 Task: Research Airbnb accommodation in Kogon, Uzbekistan from 6th December, 2023 to 15th December, 2023 for 6 adults. Place can be entire room or private room with 6 bedrooms having 6 beds and 6 bathrooms. Property type can be house. Amenities needed are: wifi, TV, free parkinig on premises, gym, breakfast.
Action: Mouse moved to (501, 73)
Screenshot: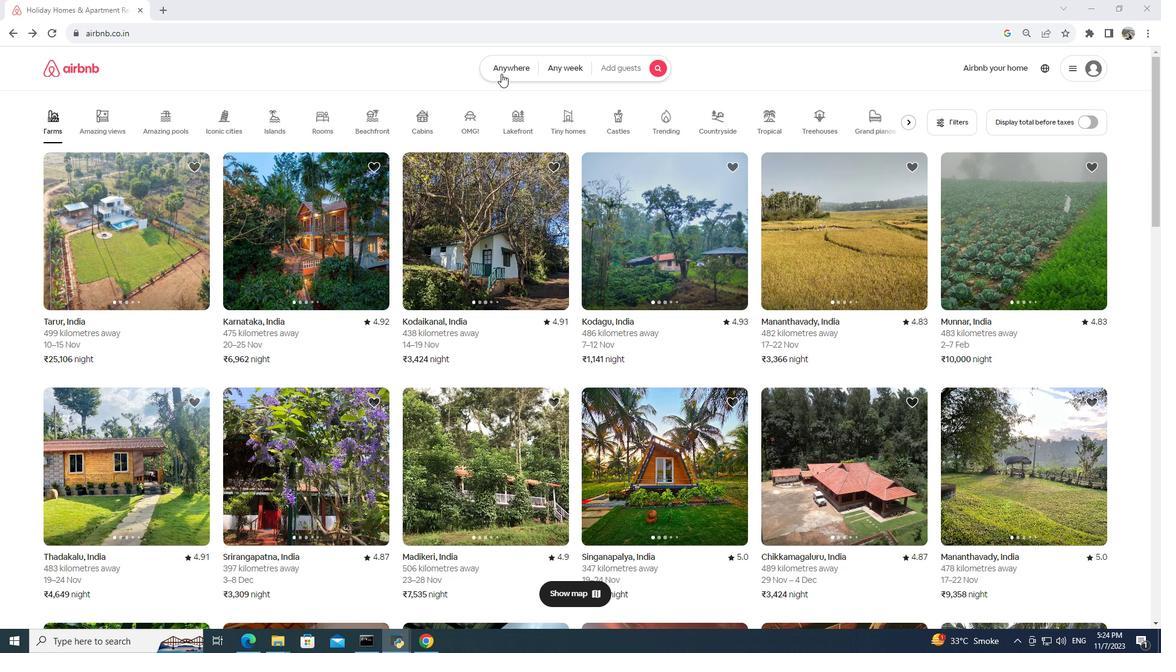 
Action: Mouse pressed left at (501, 73)
Screenshot: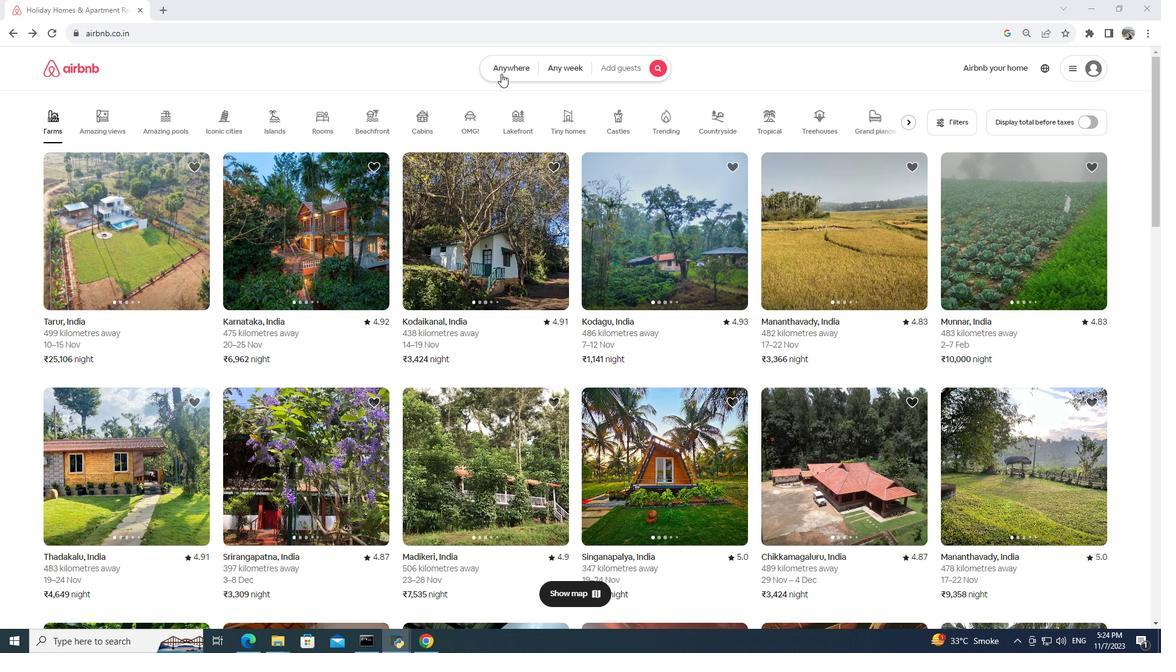 
Action: Mouse moved to (426, 113)
Screenshot: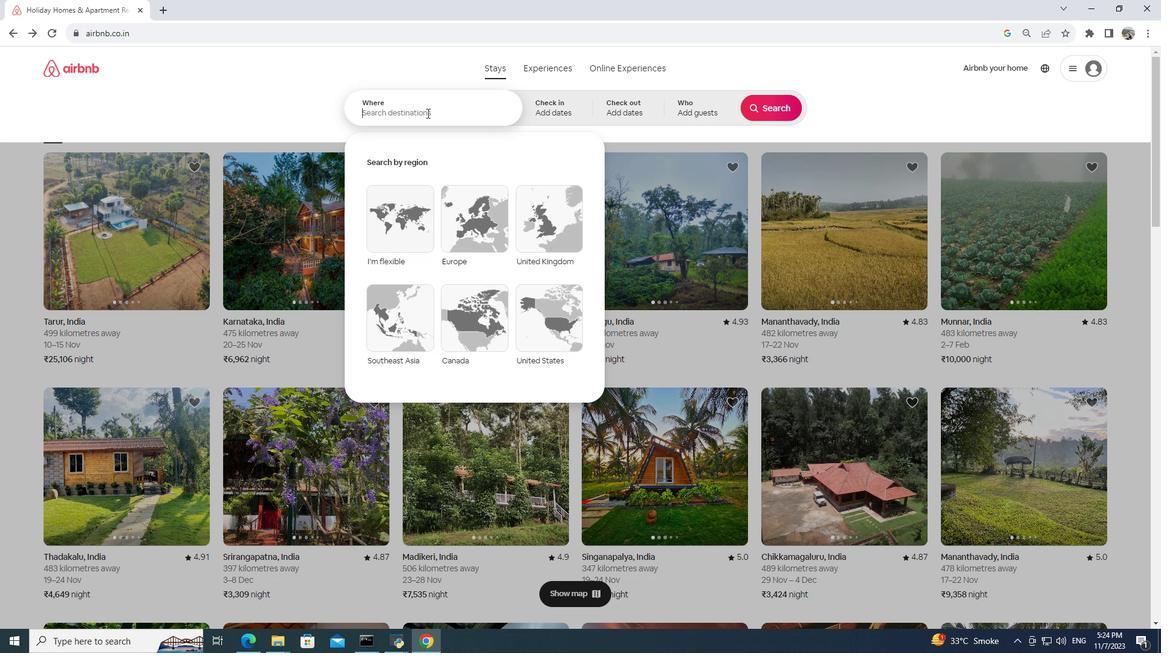 
Action: Mouse pressed left at (426, 113)
Screenshot: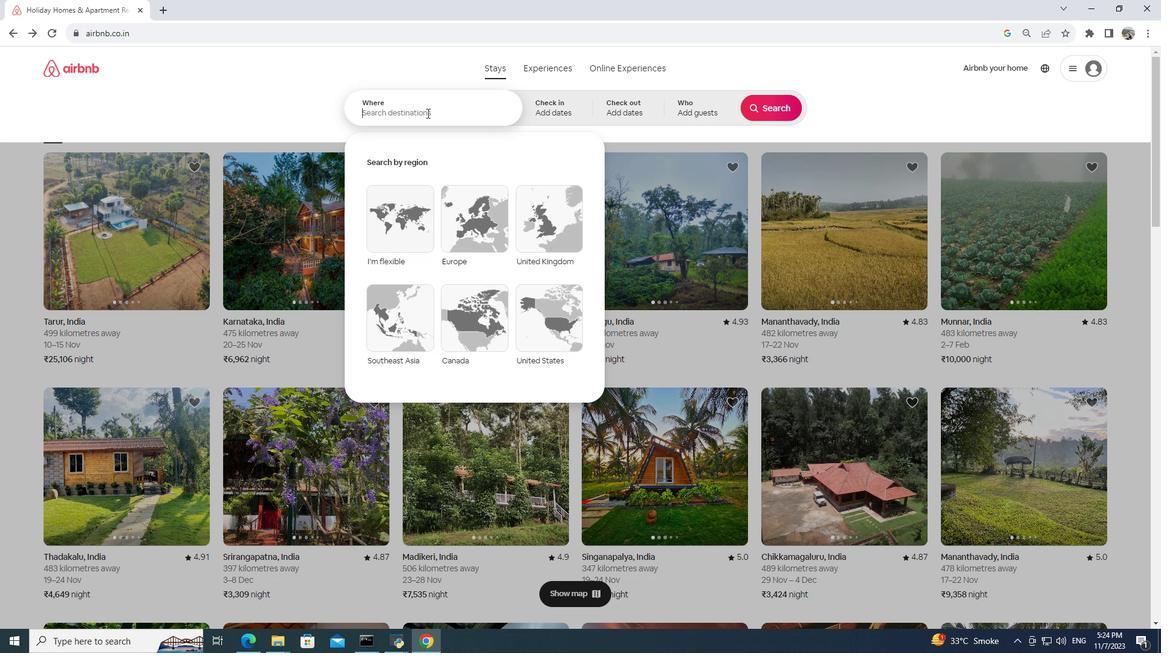 
Action: Mouse moved to (425, 113)
Screenshot: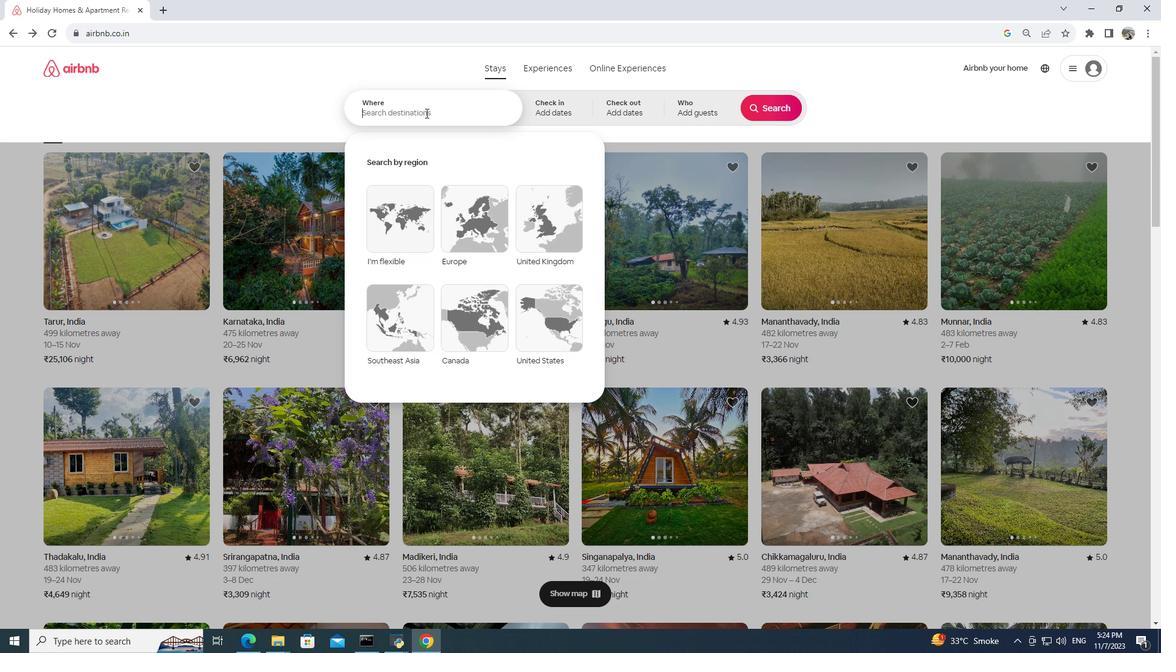 
Action: Key pressed kom<Key.backspace>n<Key.backspace>gon,<Key.space>uzbekistan
Screenshot: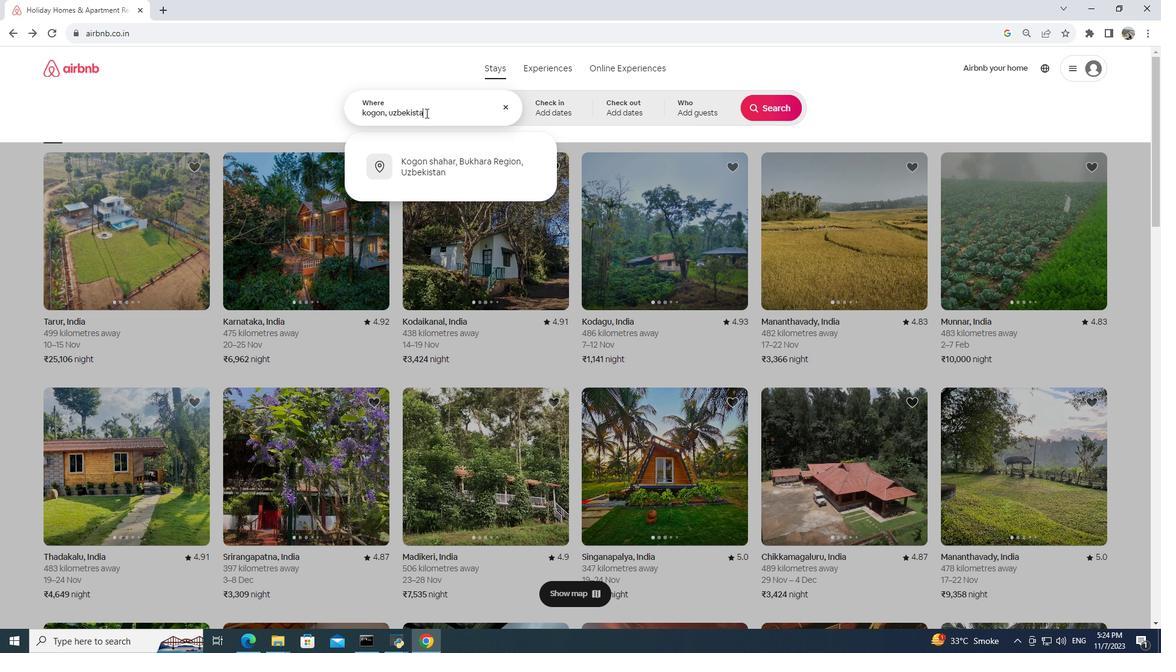 
Action: Mouse moved to (561, 110)
Screenshot: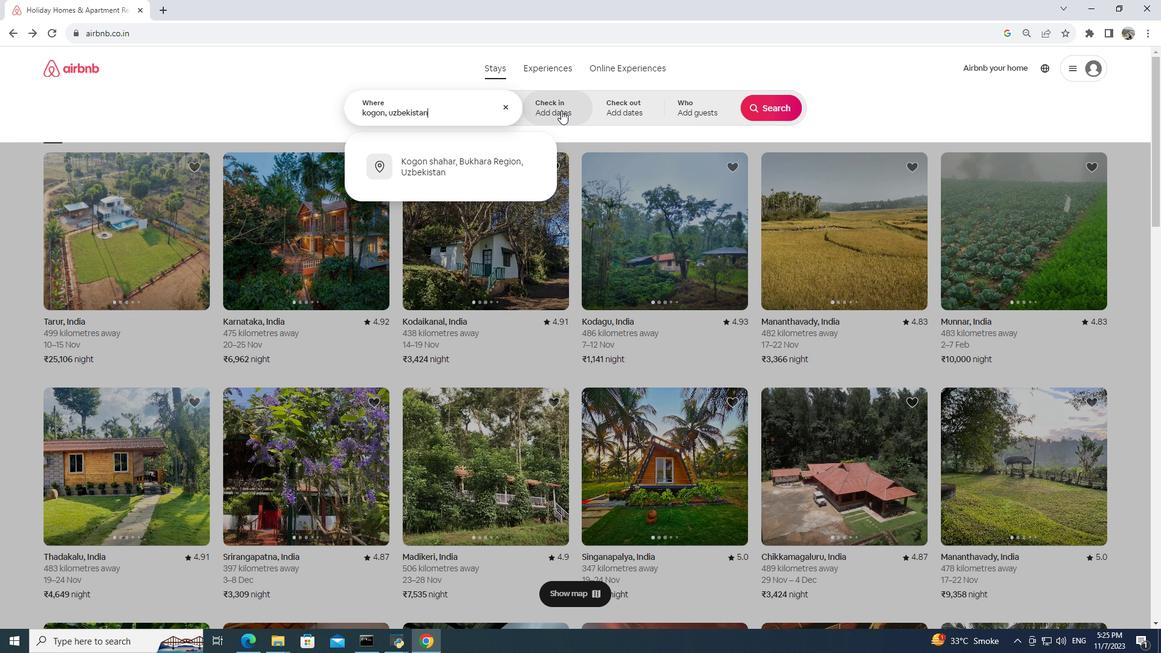 
Action: Mouse pressed left at (561, 110)
Screenshot: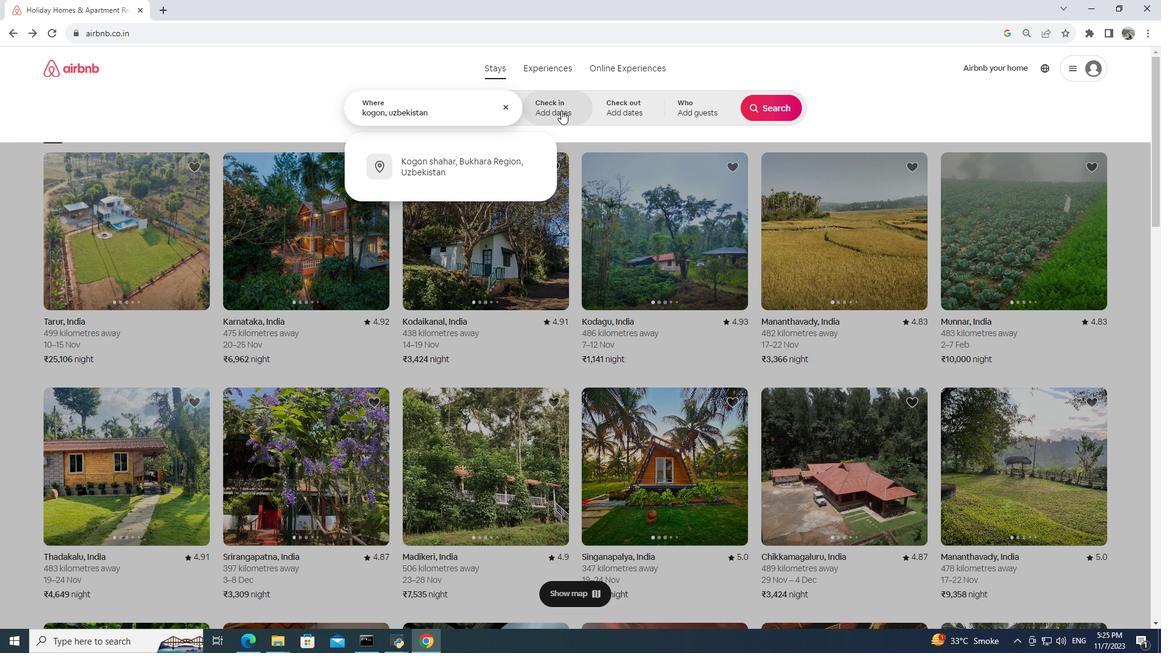 
Action: Mouse moved to (680, 272)
Screenshot: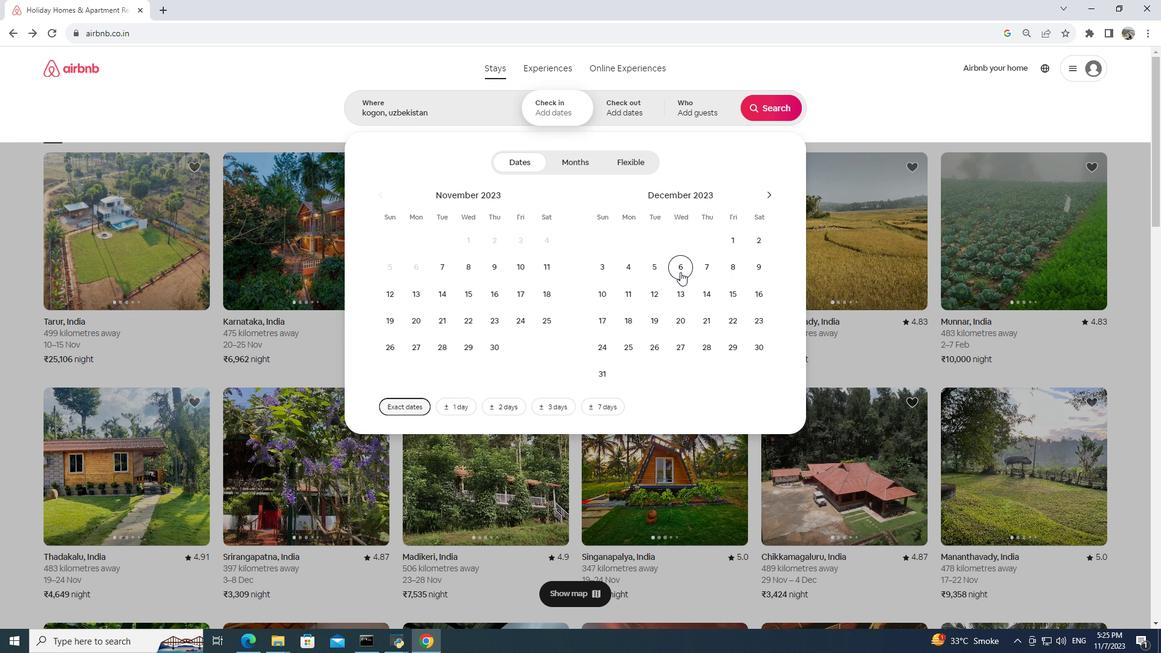 
Action: Mouse pressed left at (680, 272)
Screenshot: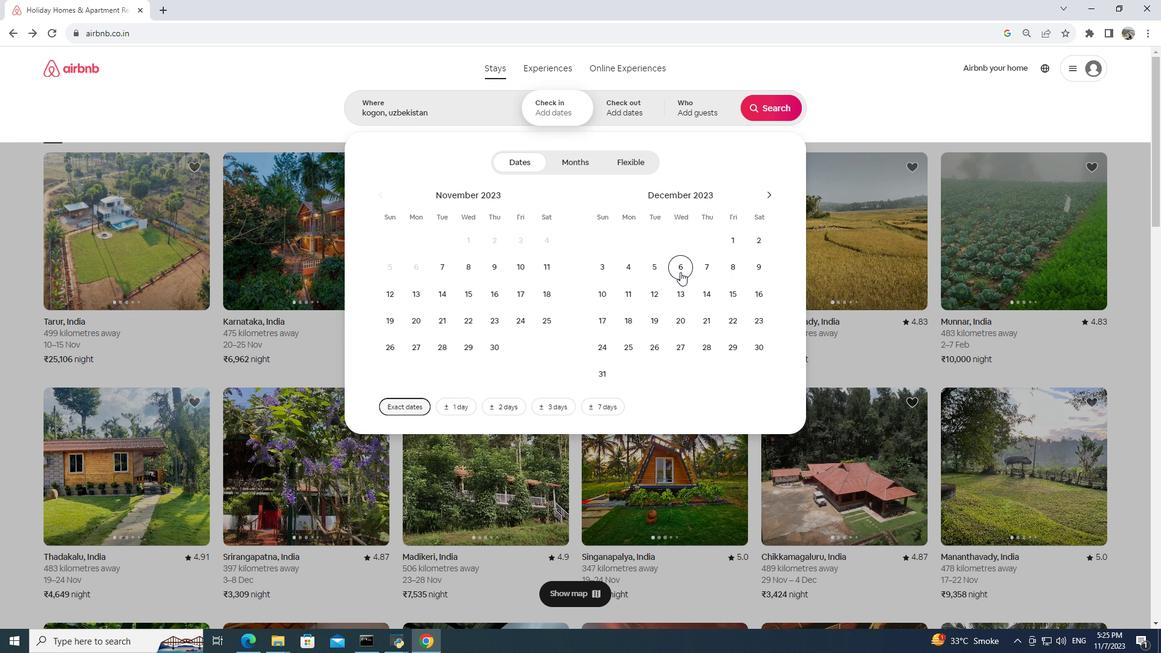 
Action: Mouse moved to (743, 293)
Screenshot: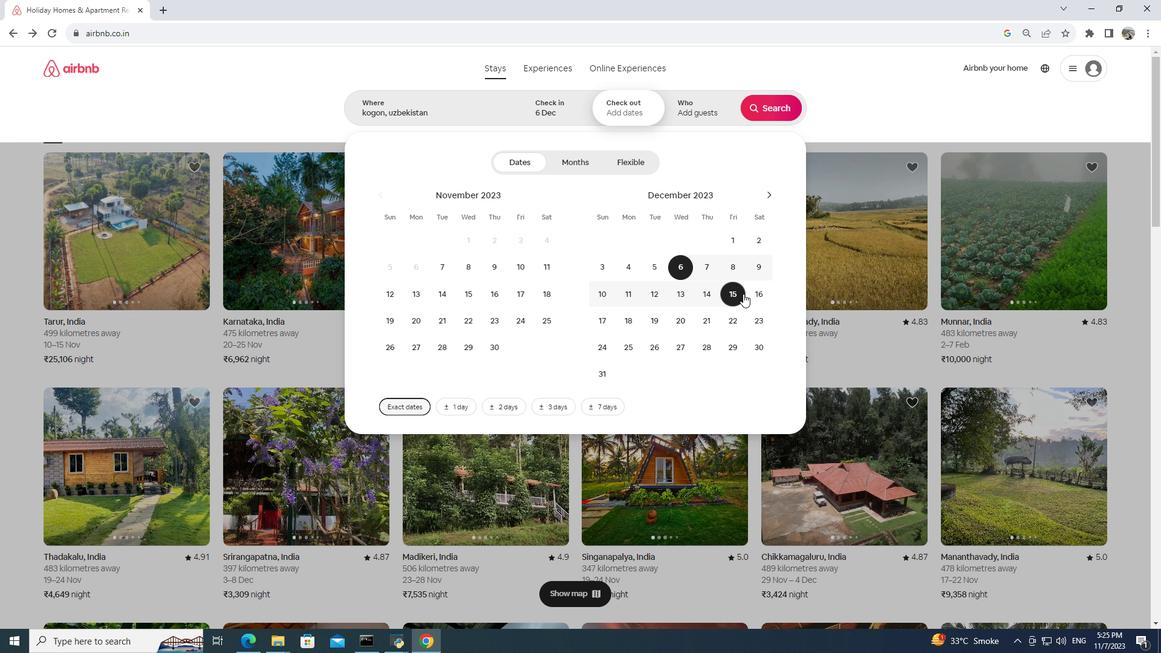 
Action: Mouse pressed left at (743, 293)
Screenshot: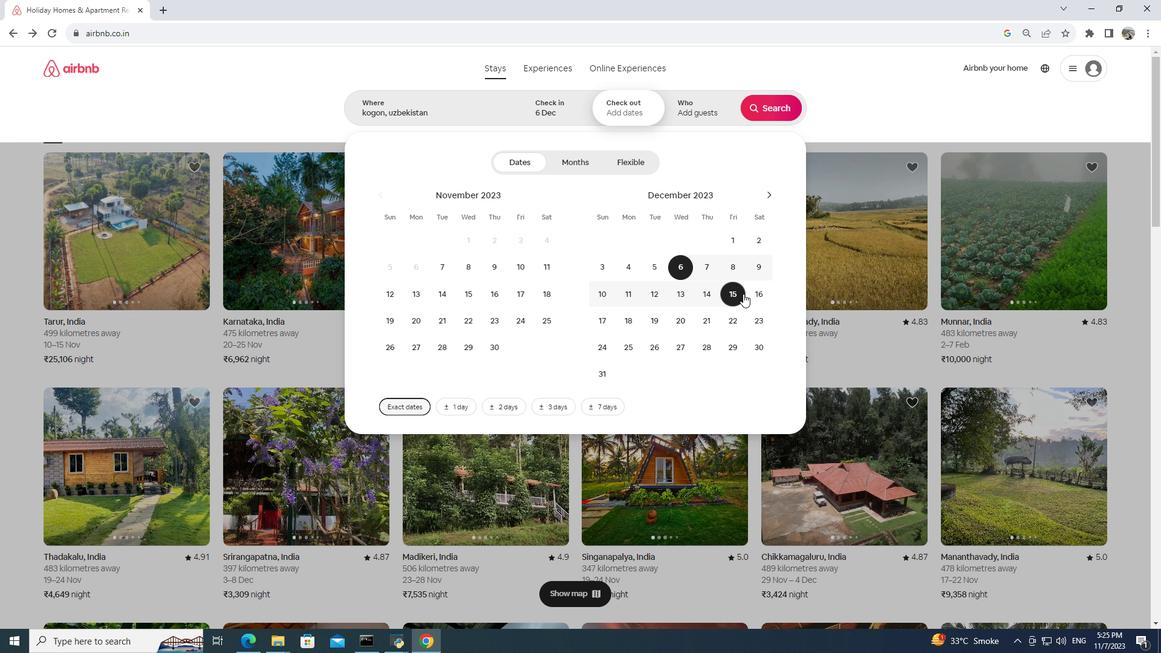 
Action: Mouse moved to (679, 107)
Screenshot: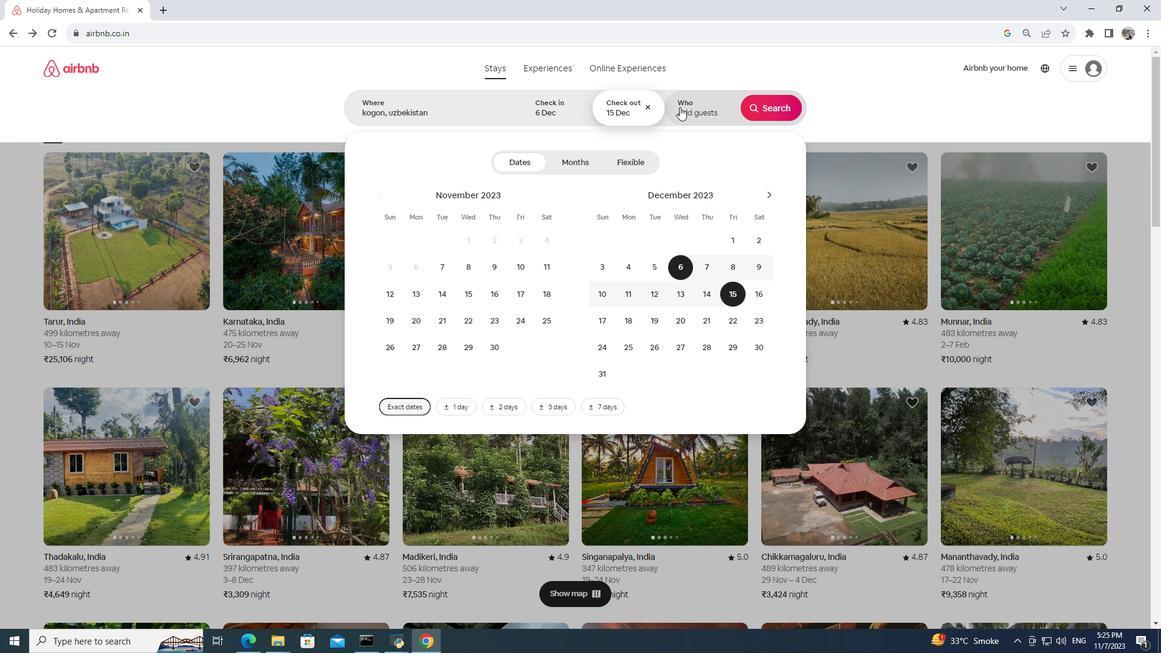 
Action: Mouse pressed left at (679, 107)
Screenshot: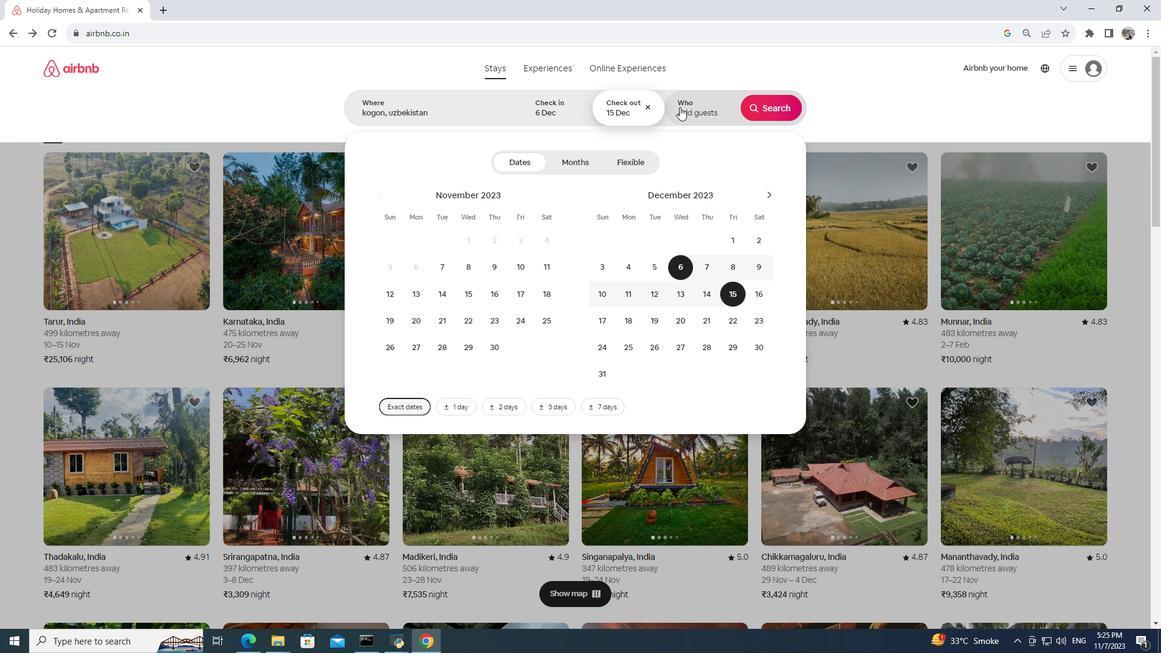
Action: Mouse moved to (777, 162)
Screenshot: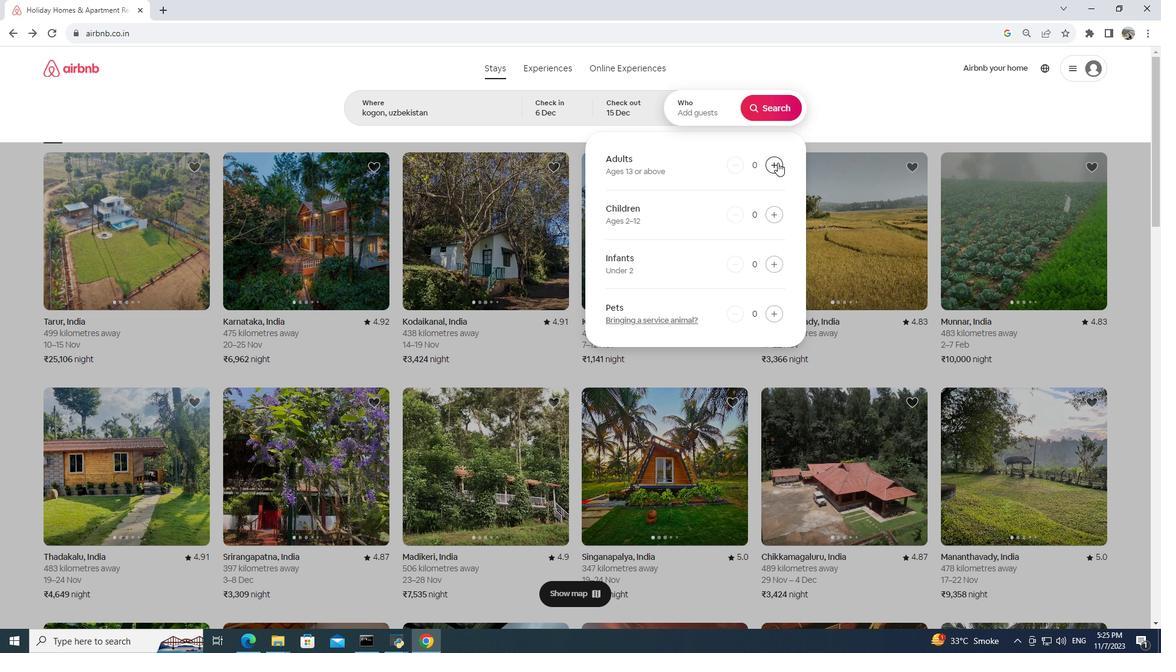 
Action: Mouse pressed left at (777, 162)
Screenshot: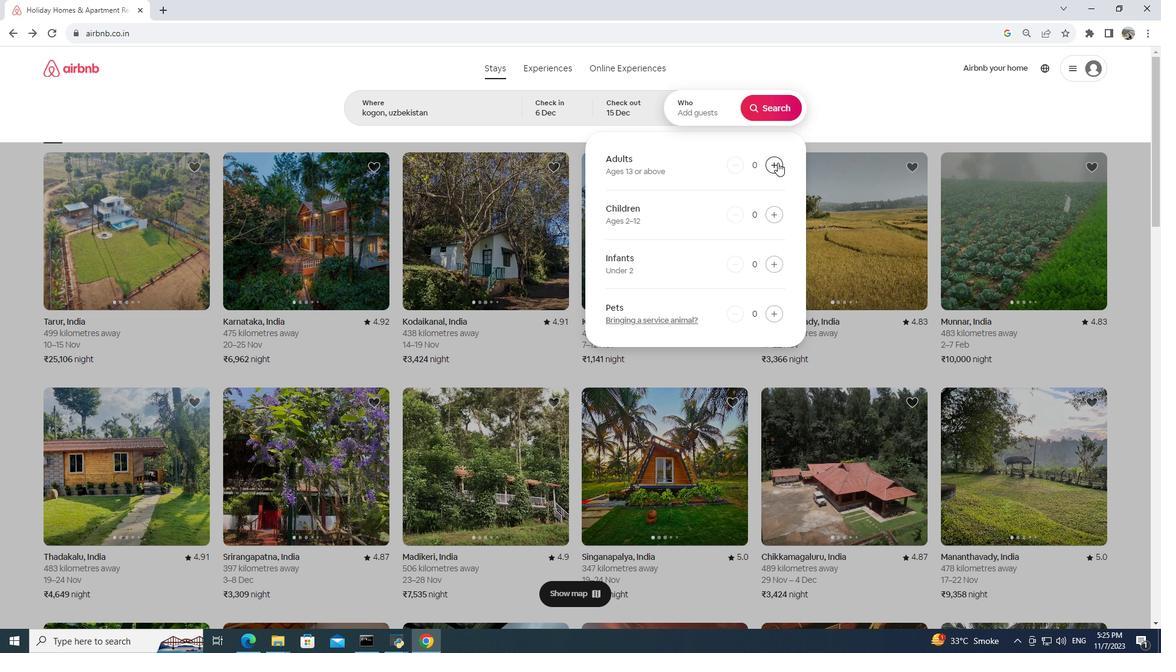 
Action: Mouse moved to (777, 162)
Screenshot: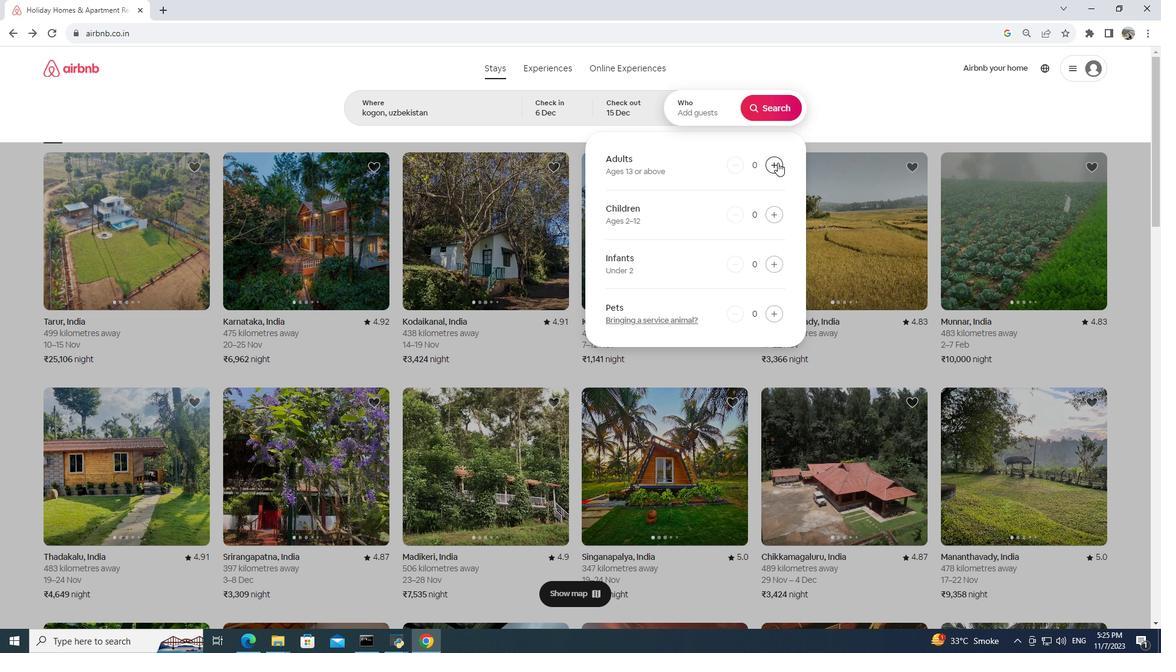 
Action: Mouse pressed left at (777, 162)
Screenshot: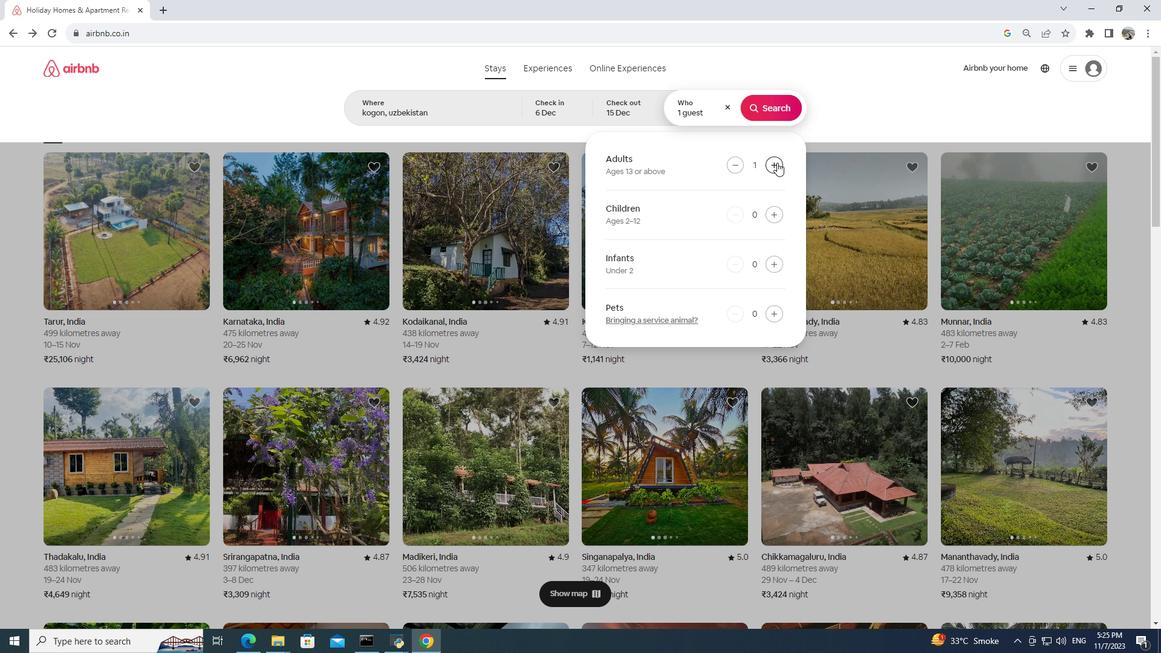 
Action: Mouse pressed left at (777, 162)
Screenshot: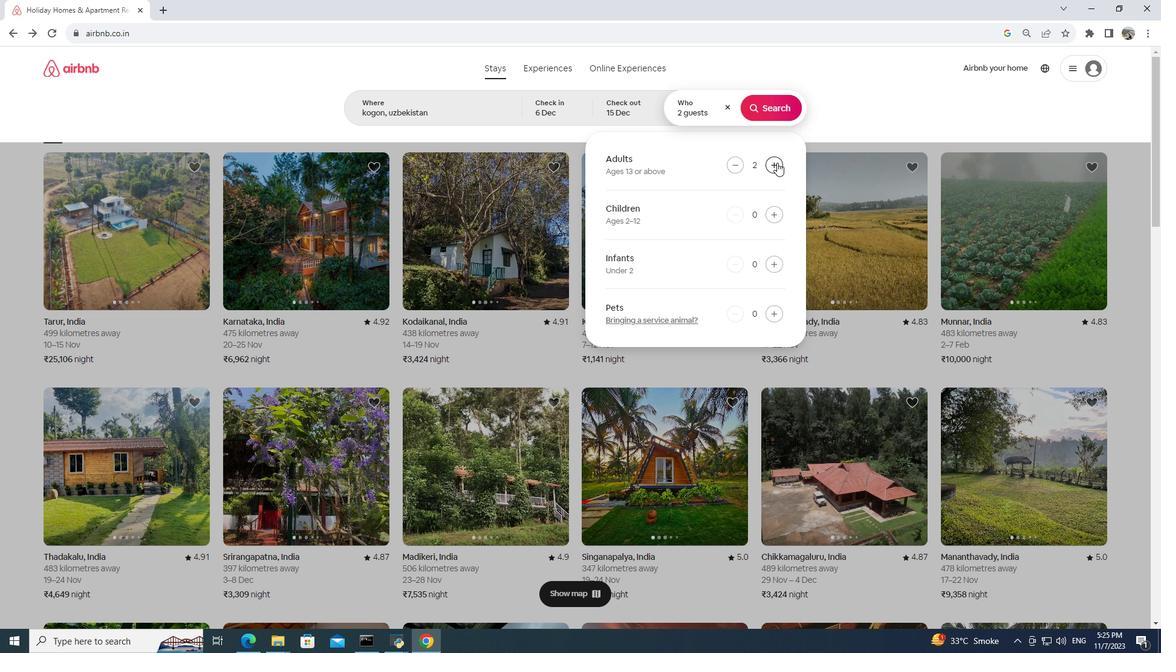 
Action: Mouse moved to (776, 163)
Screenshot: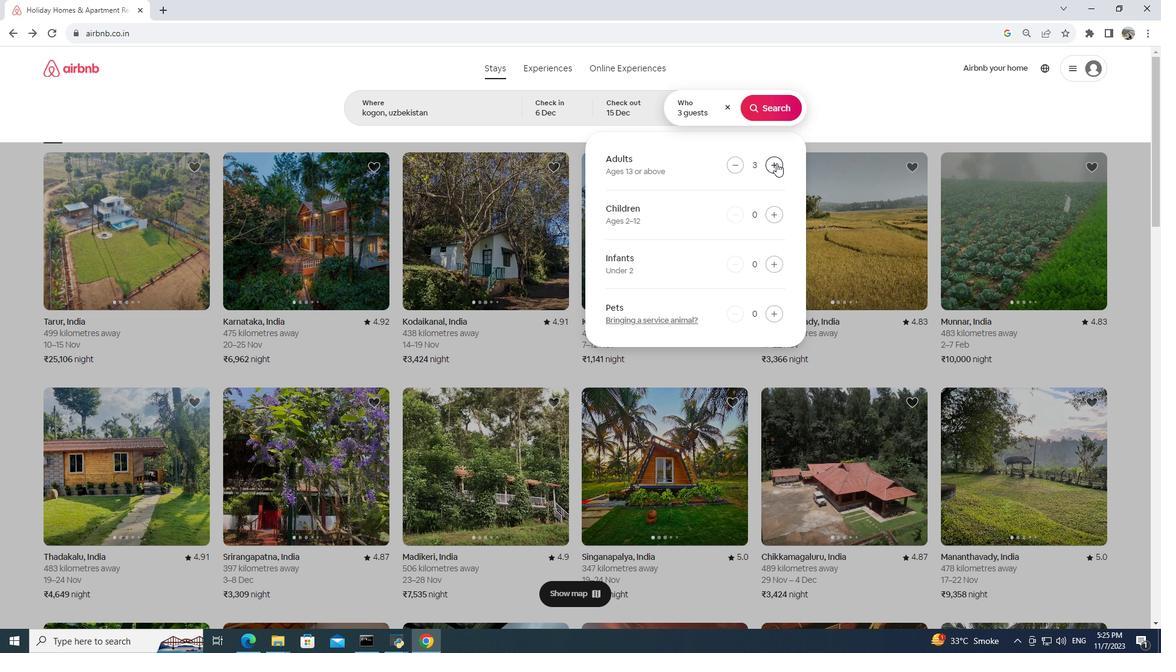 
Action: Mouse pressed left at (776, 163)
Screenshot: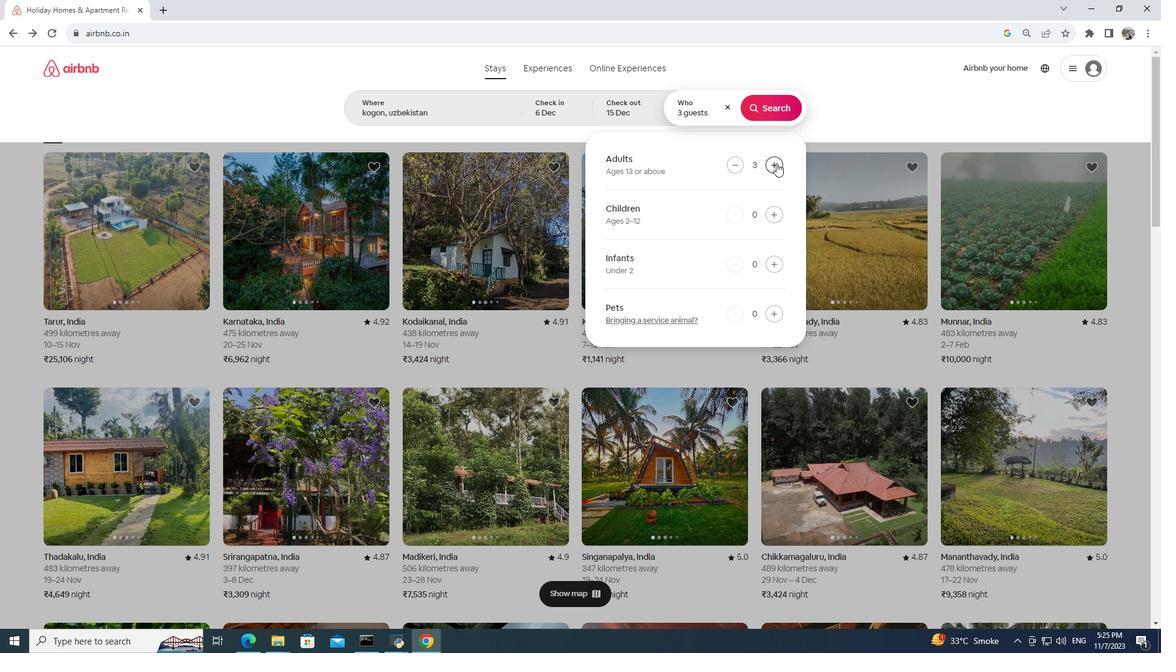 
Action: Mouse moved to (776, 163)
Screenshot: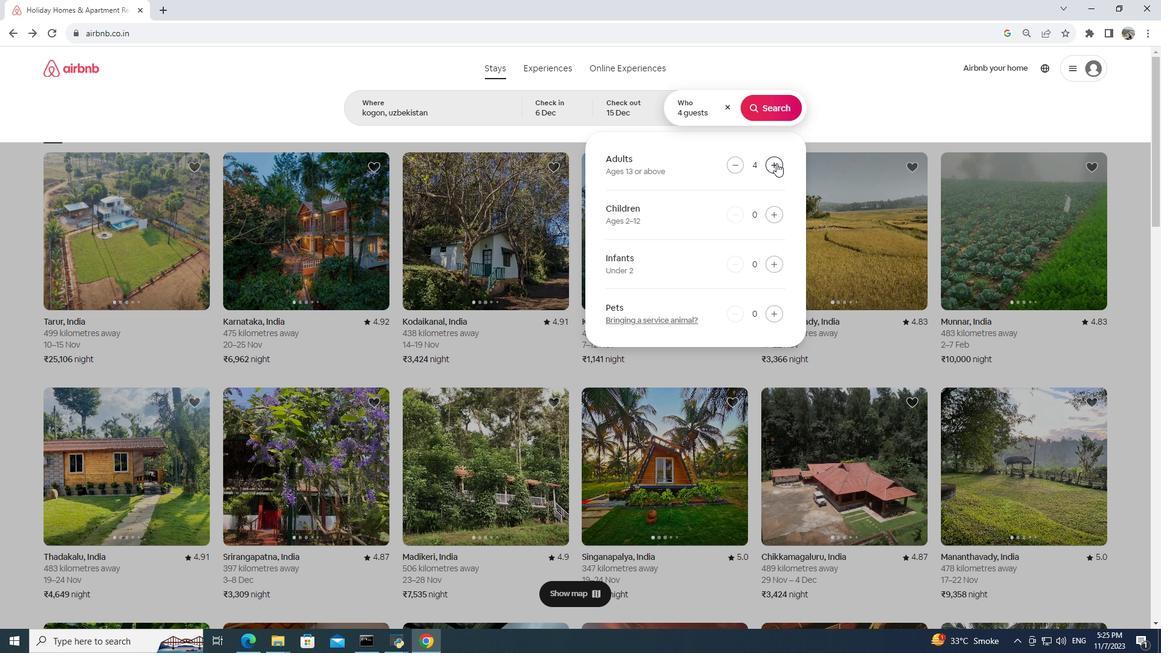 
Action: Mouse pressed left at (776, 163)
Screenshot: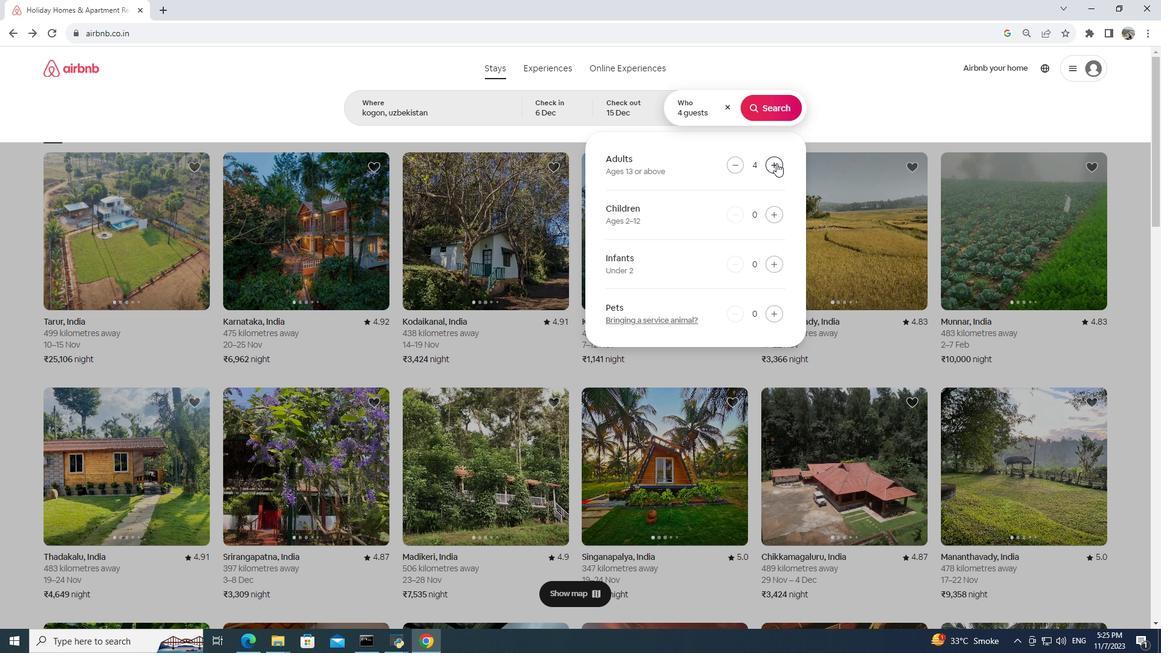 
Action: Mouse moved to (775, 163)
Screenshot: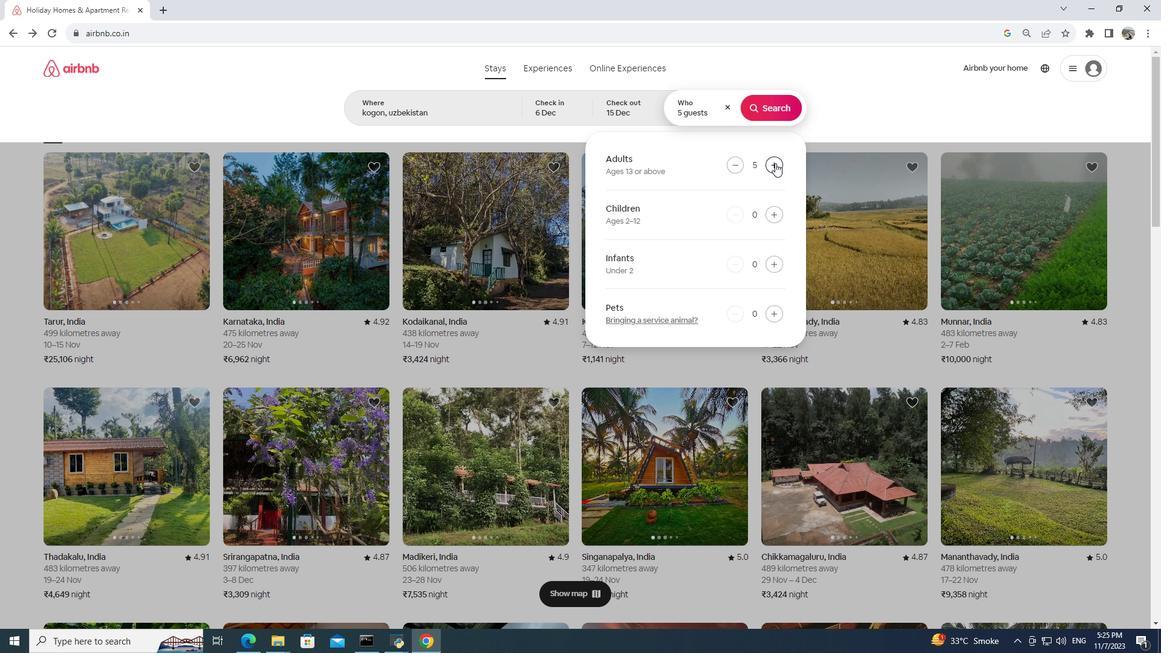
Action: Mouse pressed left at (775, 163)
Screenshot: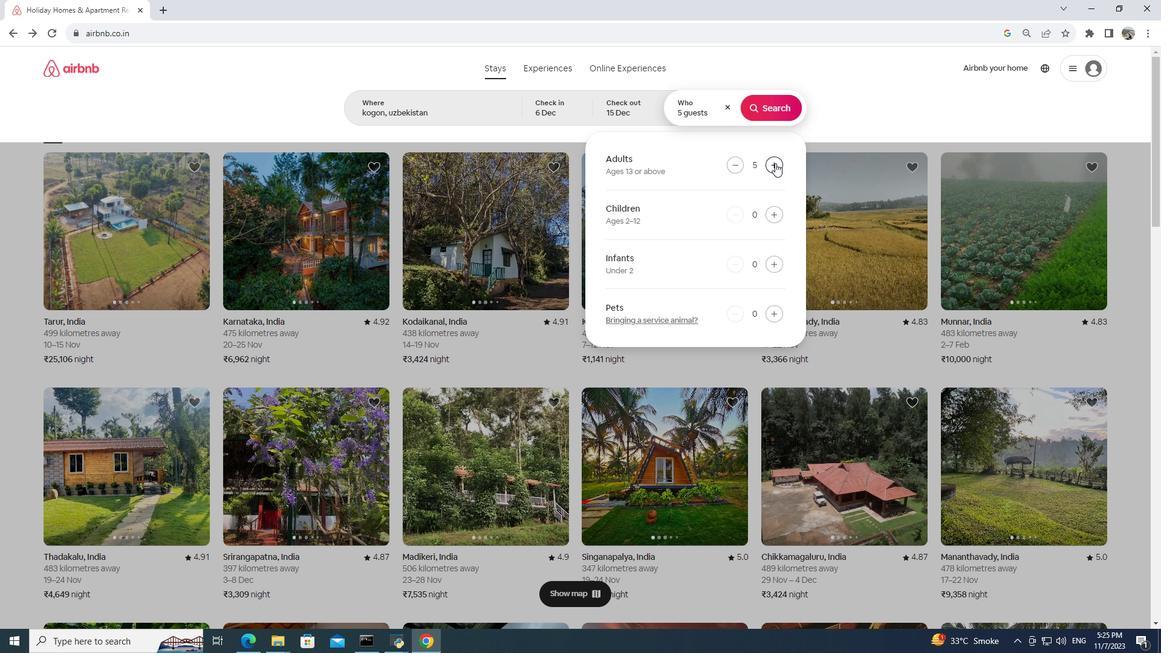
Action: Mouse moved to (761, 99)
Screenshot: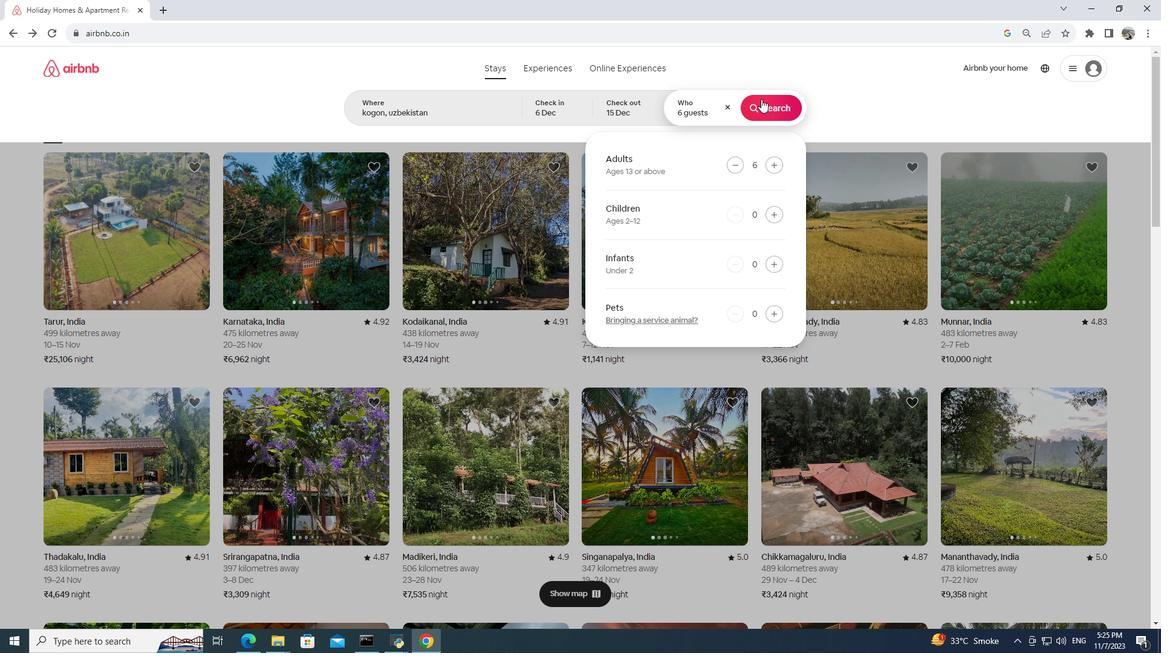 
Action: Mouse pressed left at (761, 99)
Screenshot: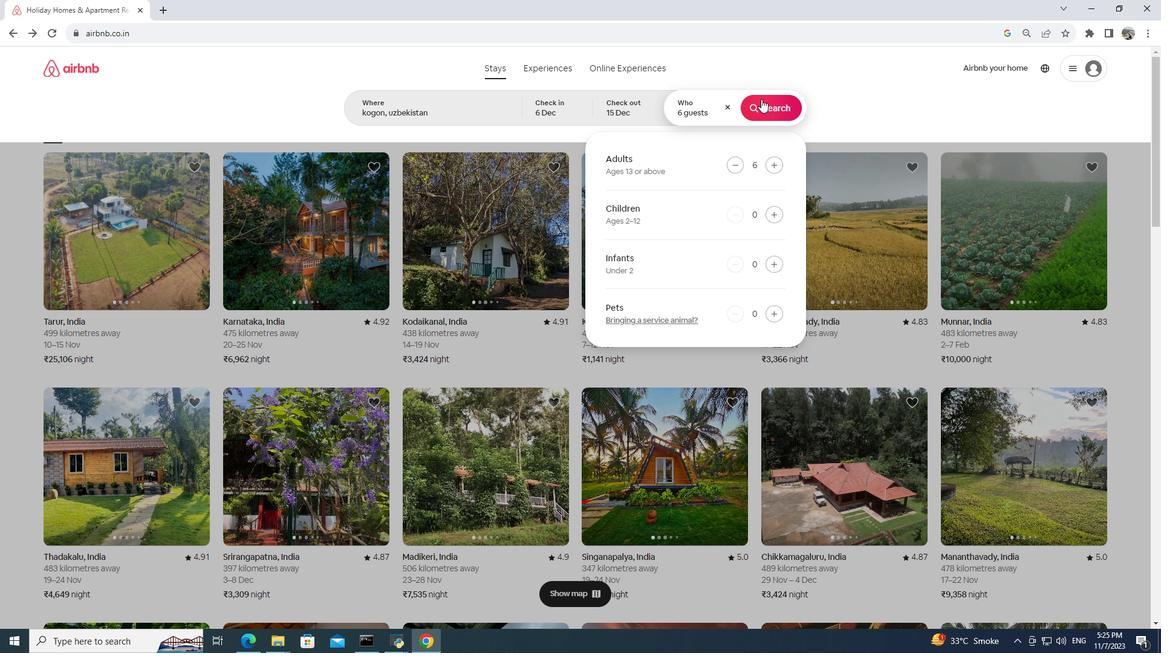 
Action: Mouse moved to (994, 110)
Screenshot: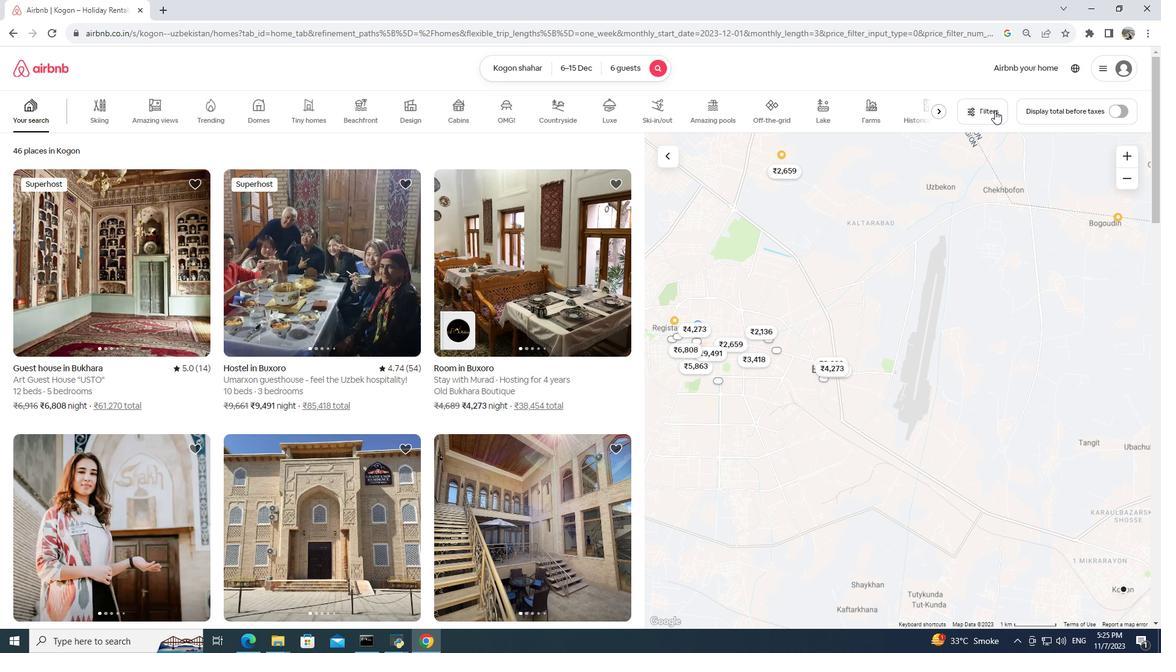 
Action: Mouse pressed left at (994, 110)
Screenshot: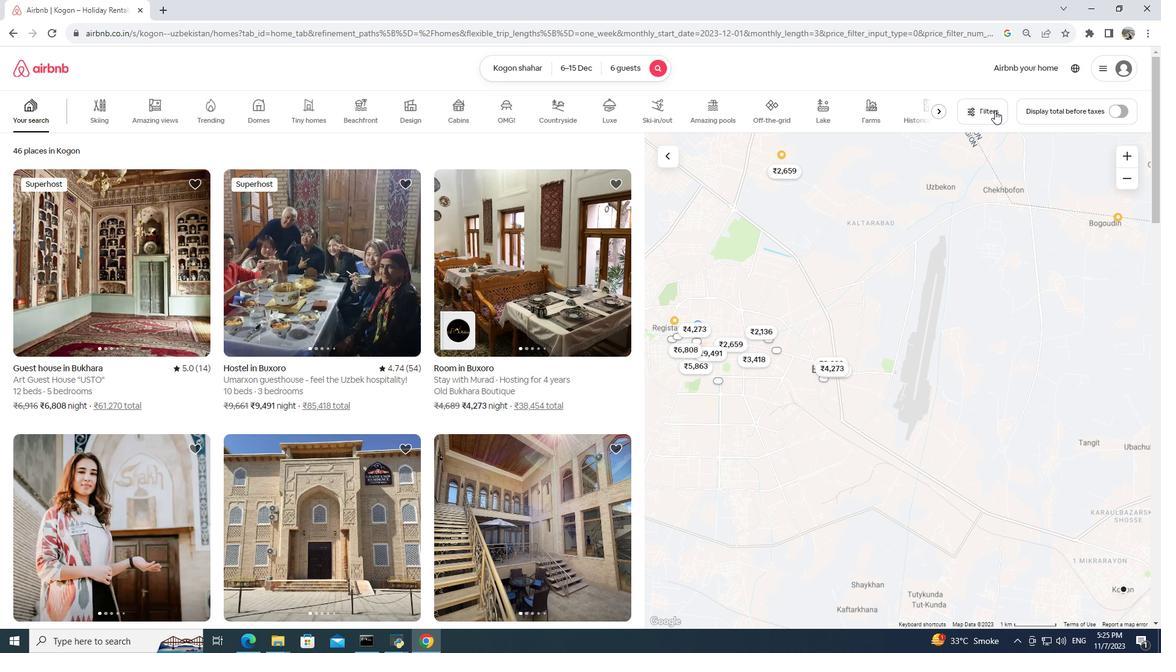 
Action: Mouse moved to (640, 457)
Screenshot: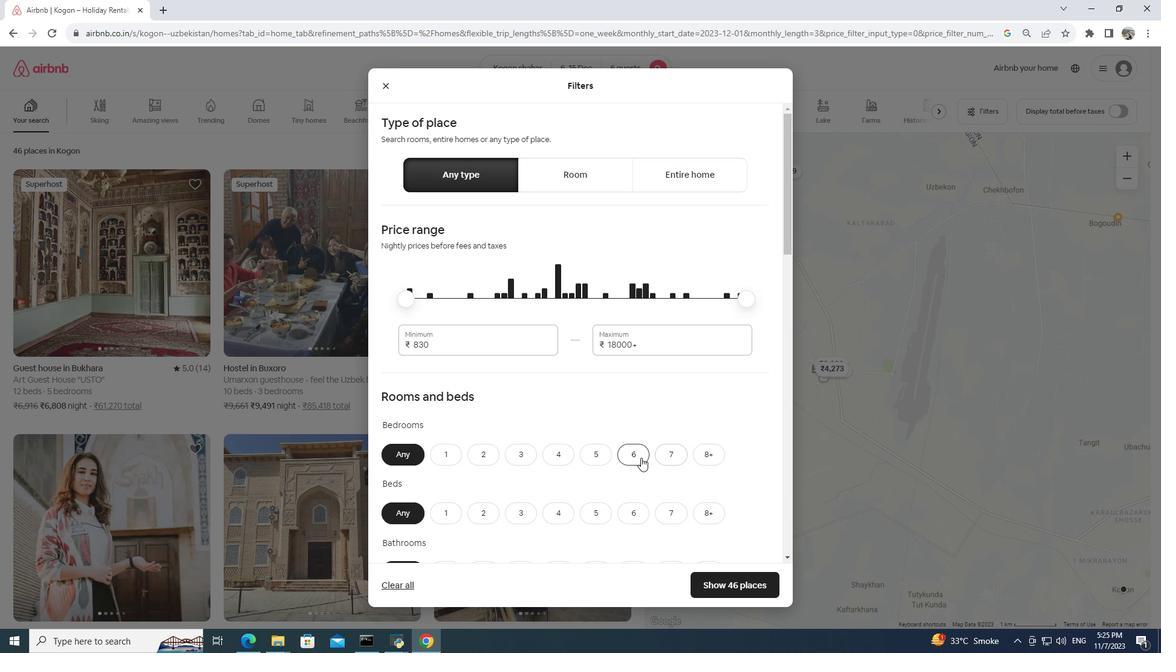 
Action: Mouse pressed left at (640, 457)
Screenshot: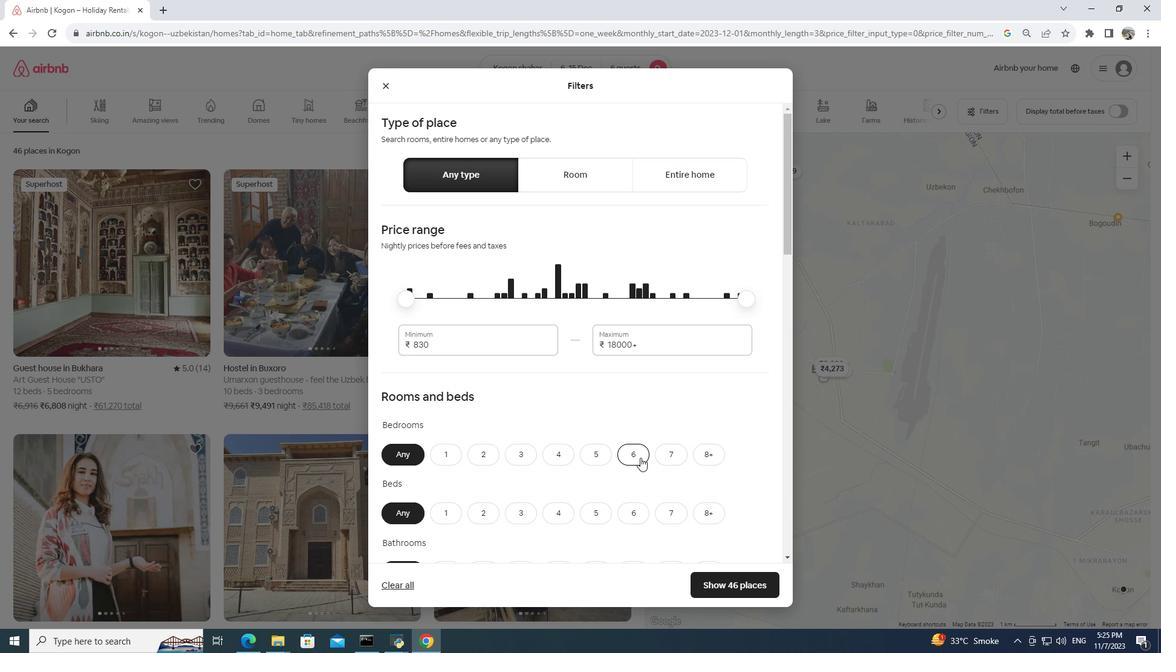 
Action: Mouse moved to (641, 445)
Screenshot: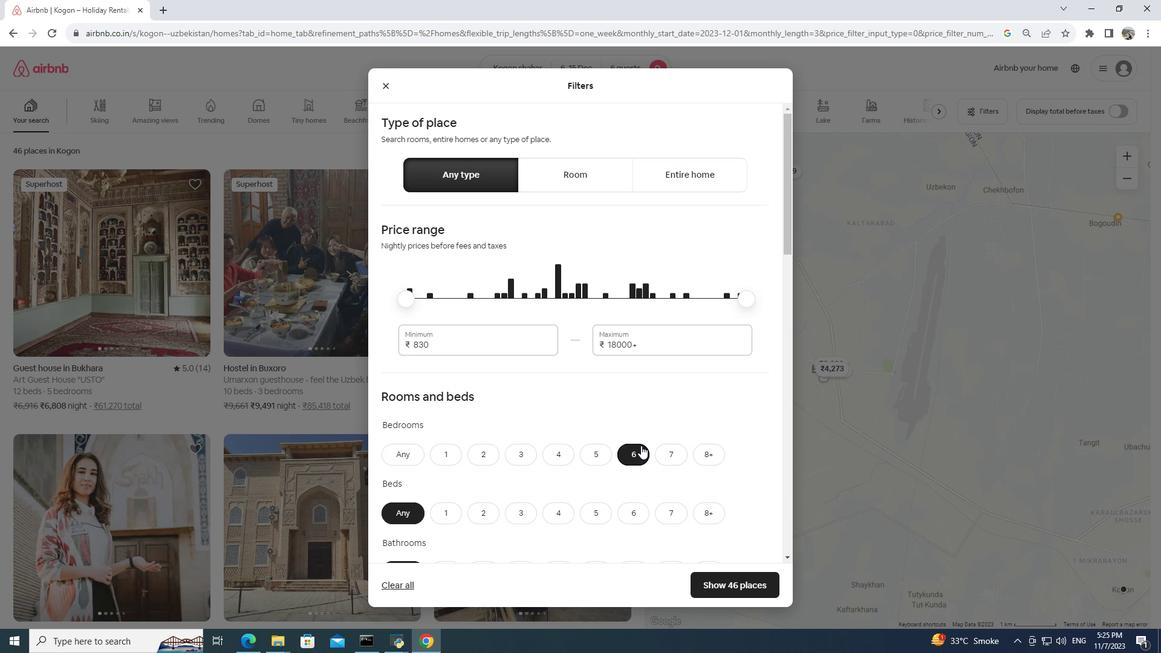 
Action: Mouse scrolled (641, 445) with delta (0, 0)
Screenshot: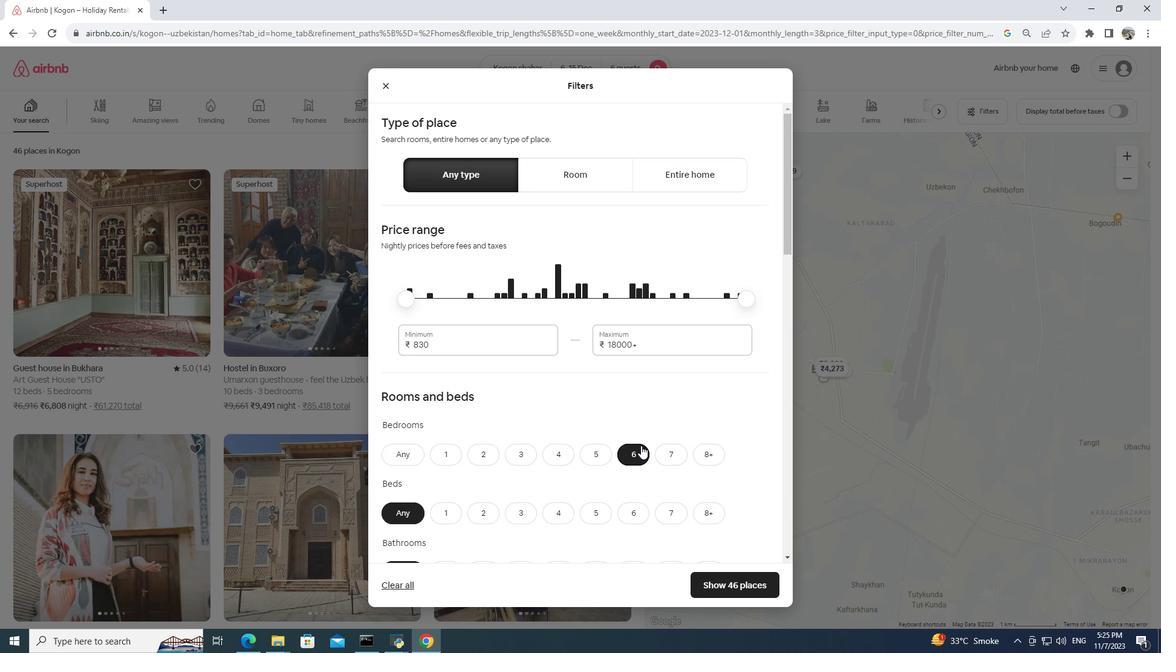 
Action: Mouse moved to (641, 443)
Screenshot: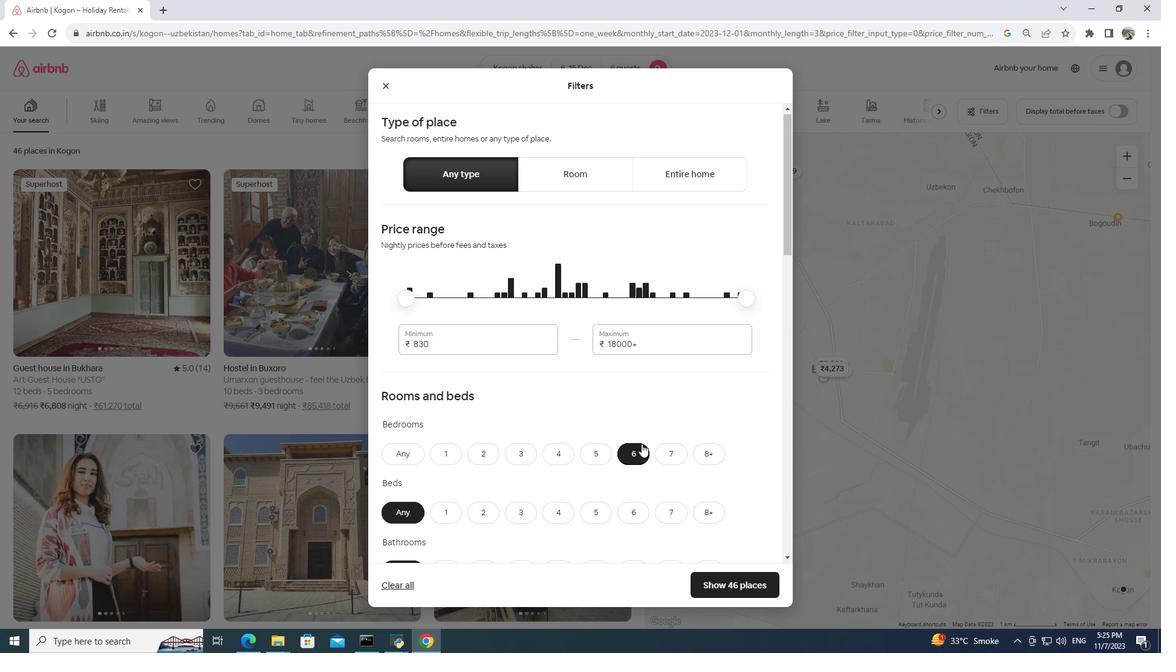 
Action: Mouse scrolled (641, 443) with delta (0, 0)
Screenshot: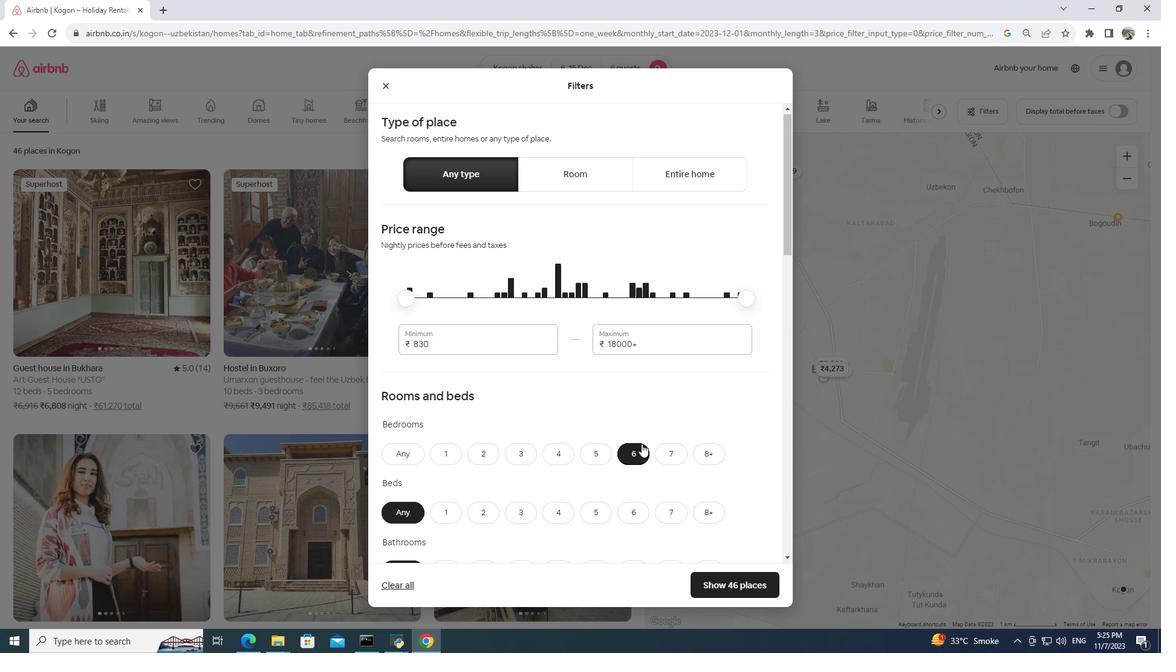 
Action: Mouse moved to (636, 387)
Screenshot: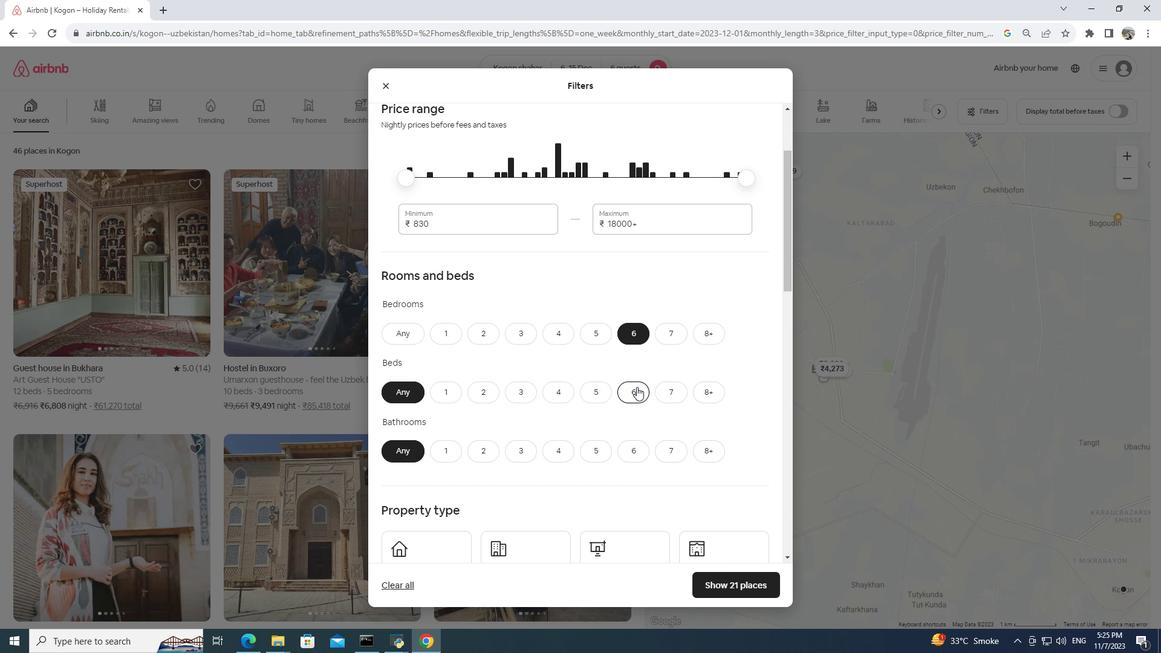 
Action: Mouse pressed left at (636, 387)
Screenshot: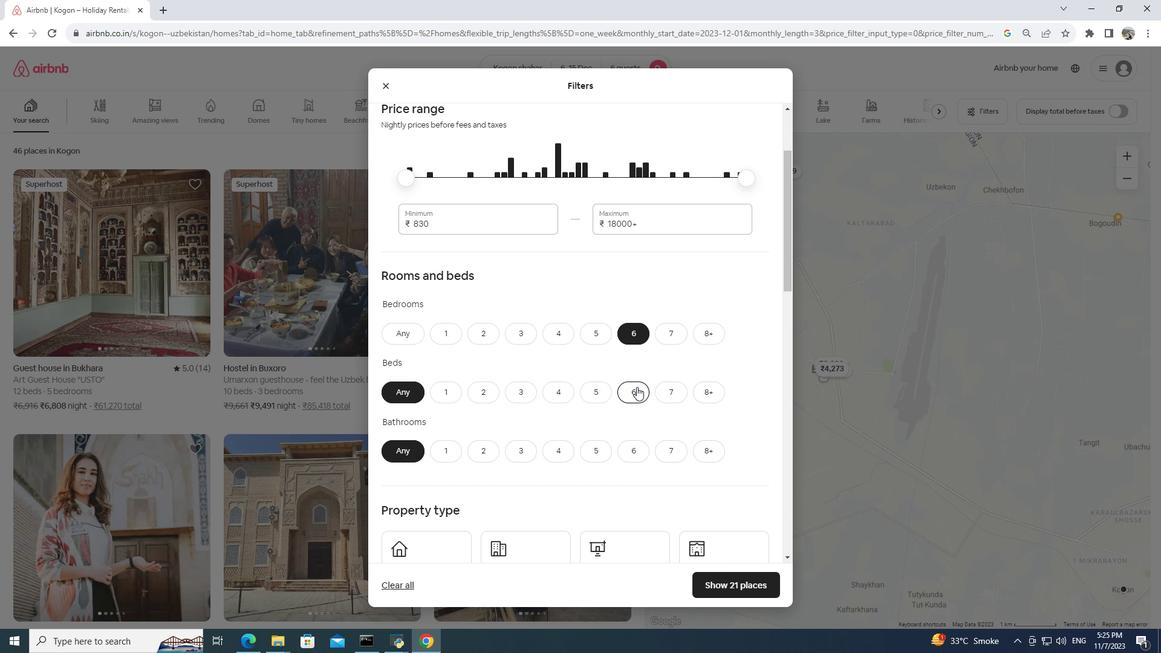 
Action: Mouse scrolled (636, 386) with delta (0, 0)
Screenshot: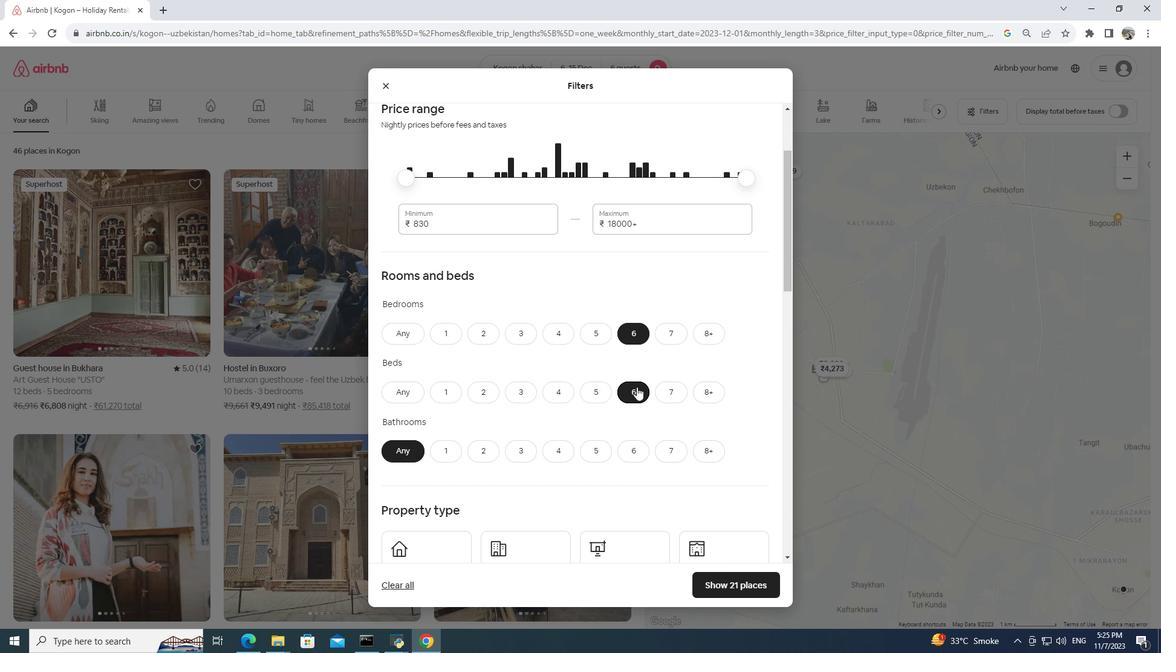 
Action: Mouse scrolled (636, 386) with delta (0, 0)
Screenshot: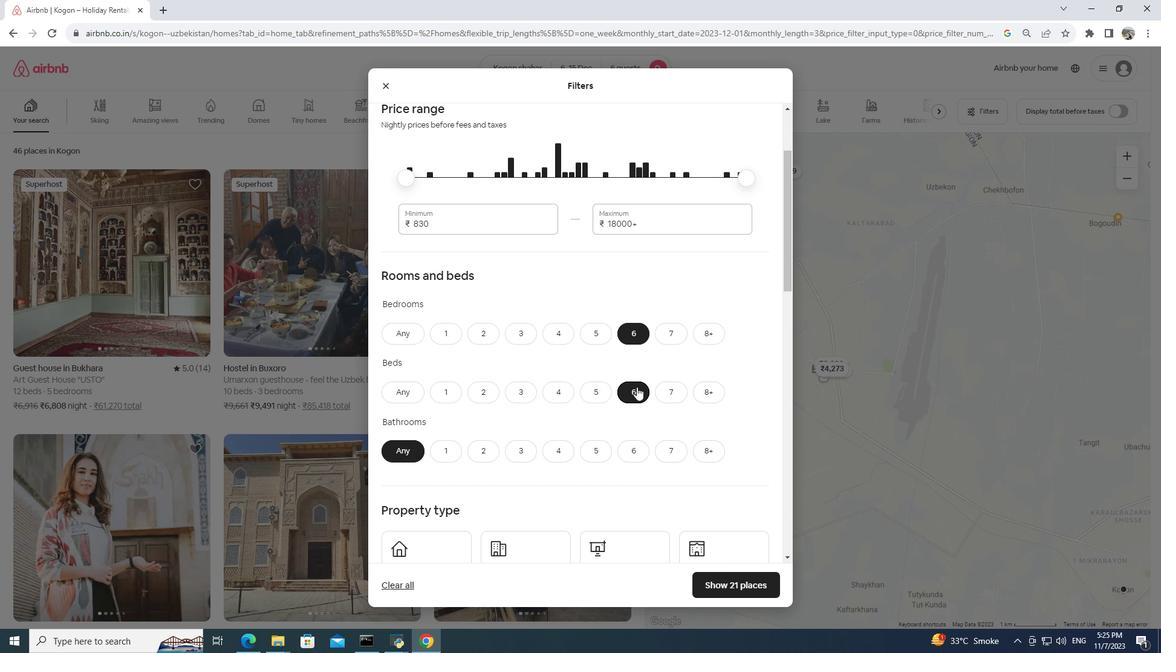 
Action: Mouse scrolled (636, 386) with delta (0, 0)
Screenshot: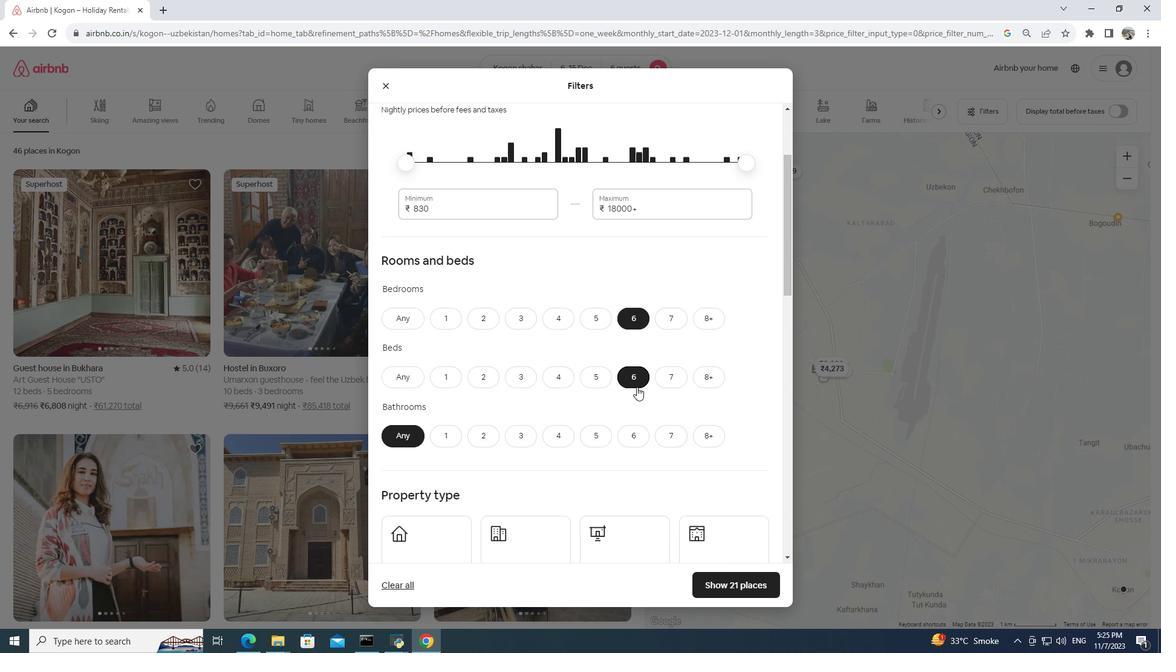 
Action: Mouse moved to (636, 278)
Screenshot: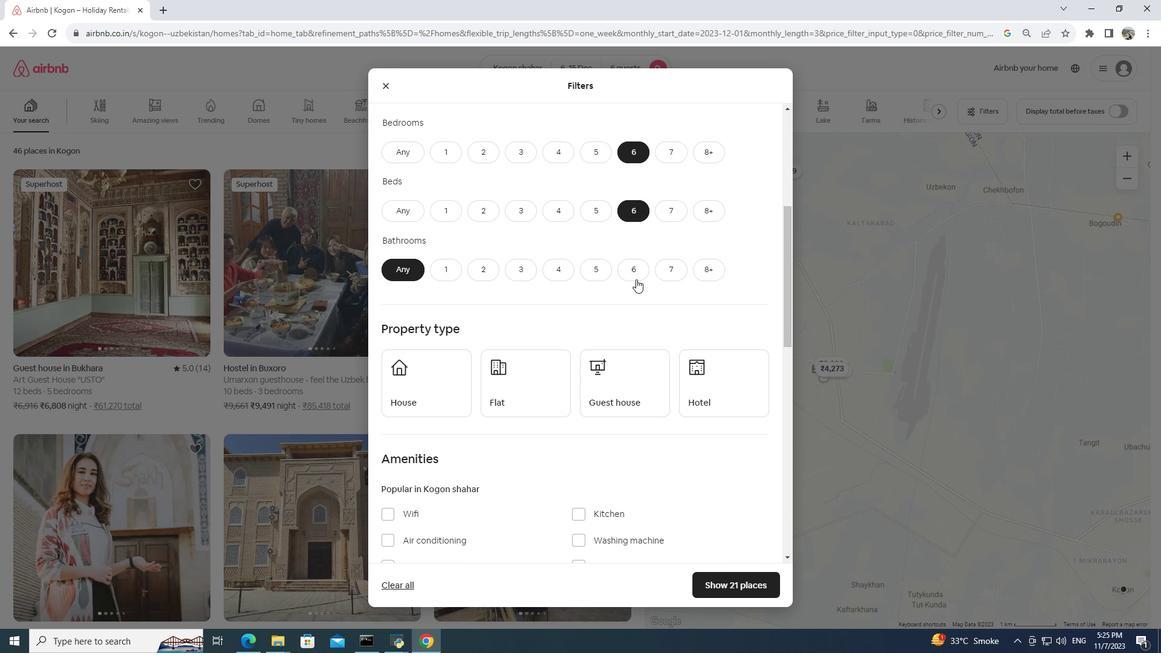 
Action: Mouse pressed left at (636, 278)
Screenshot: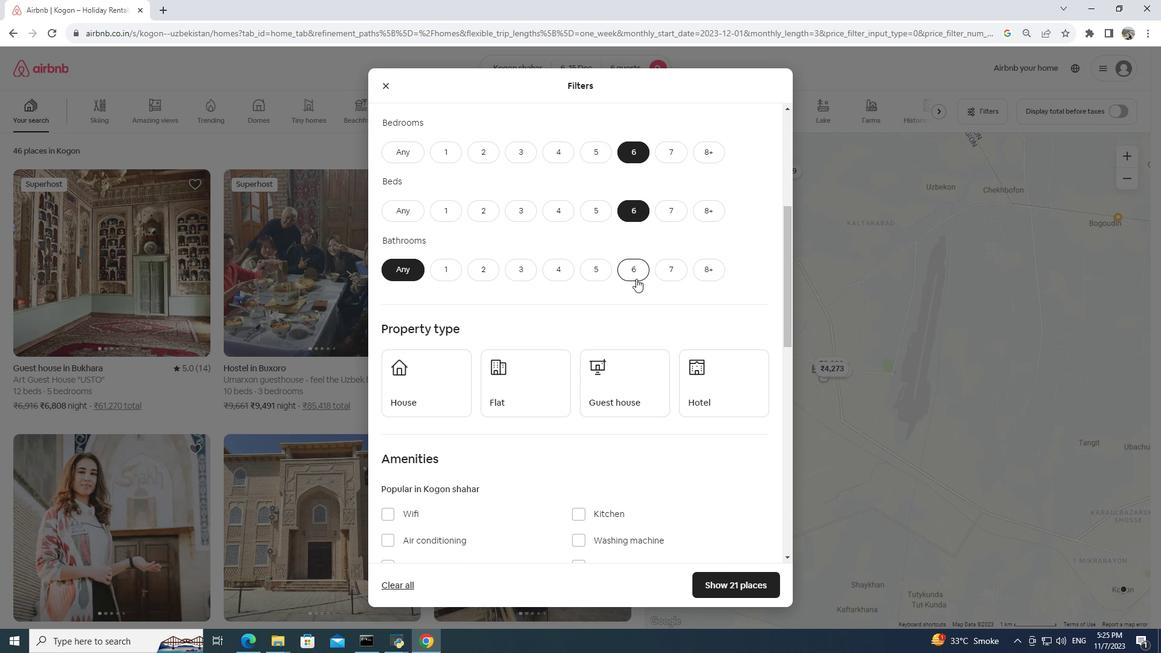 
Action: Mouse moved to (419, 388)
Screenshot: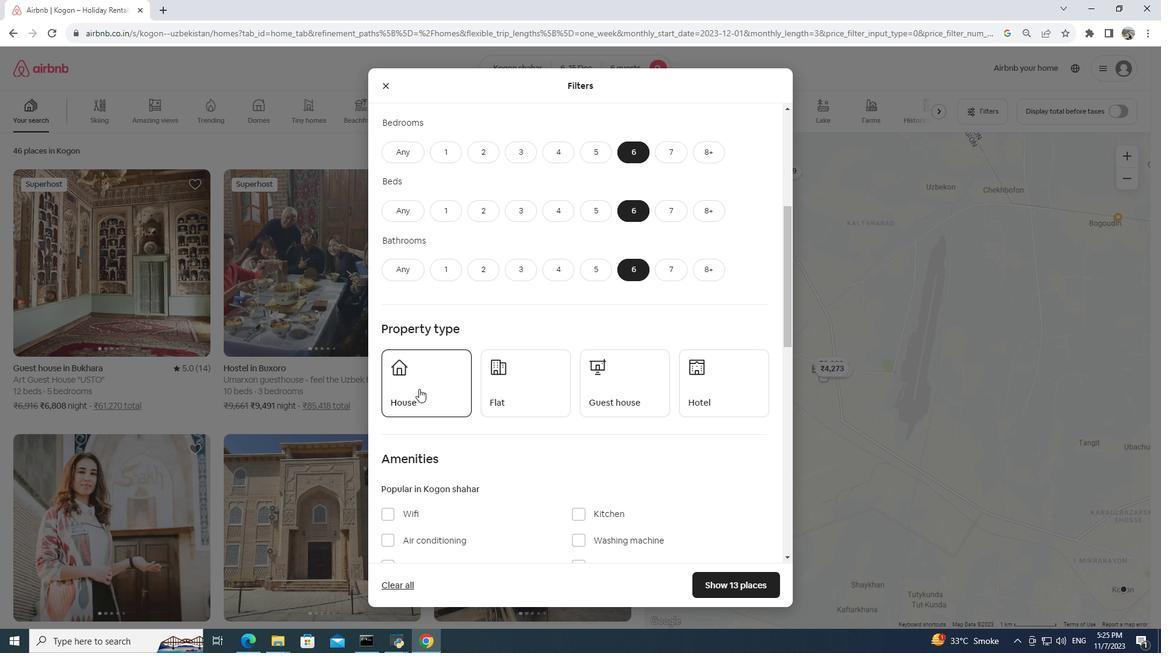 
Action: Mouse pressed left at (419, 388)
Screenshot: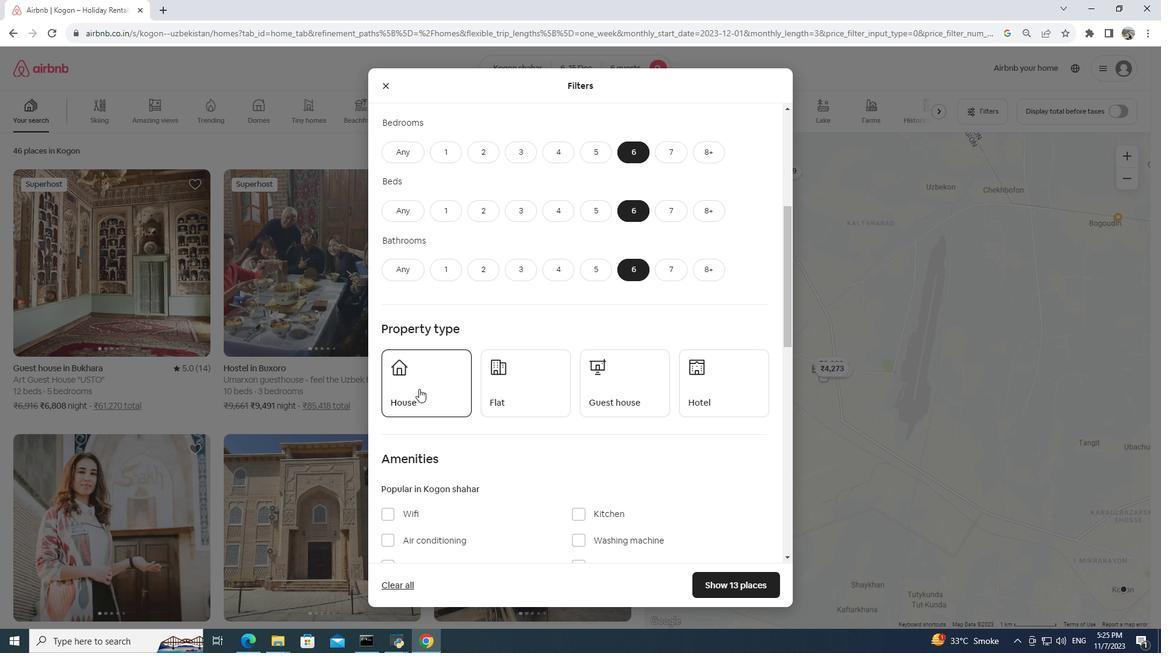 
Action: Mouse moved to (419, 387)
Screenshot: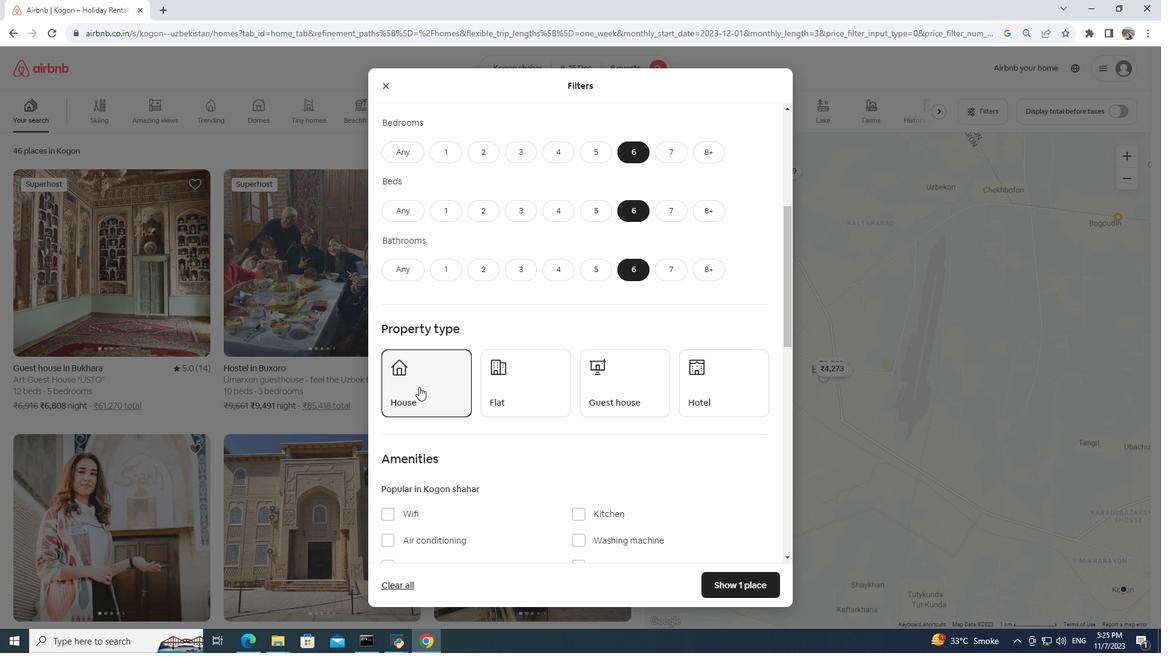 
Action: Mouse scrolled (419, 386) with delta (0, 0)
Screenshot: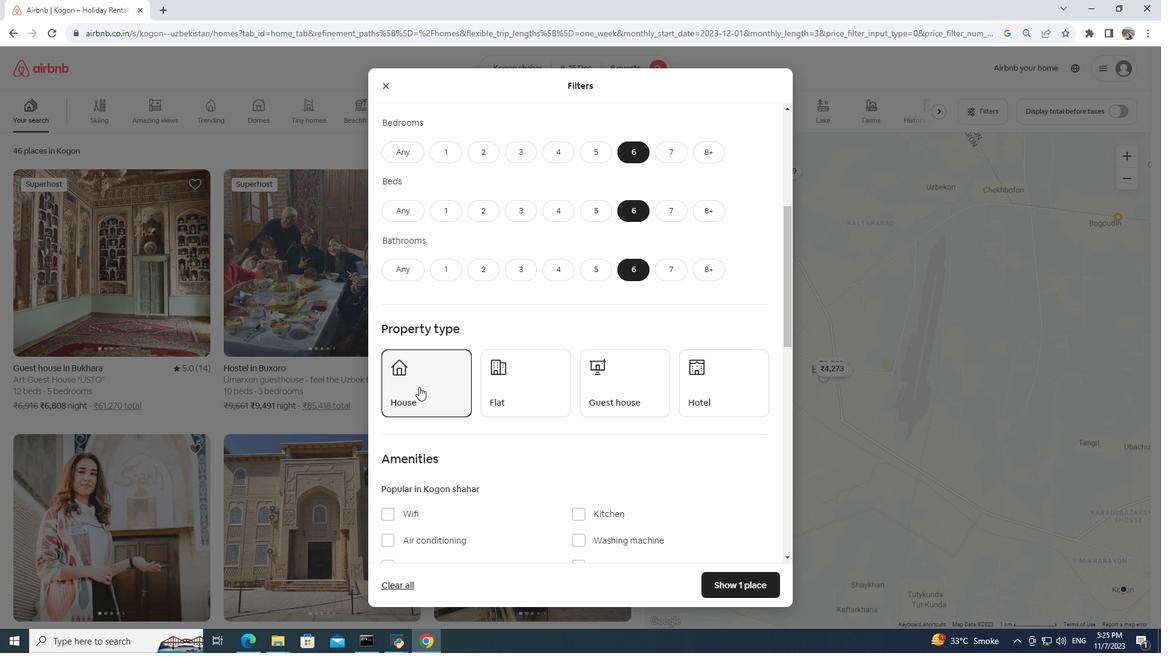 
Action: Mouse scrolled (419, 386) with delta (0, 0)
Screenshot: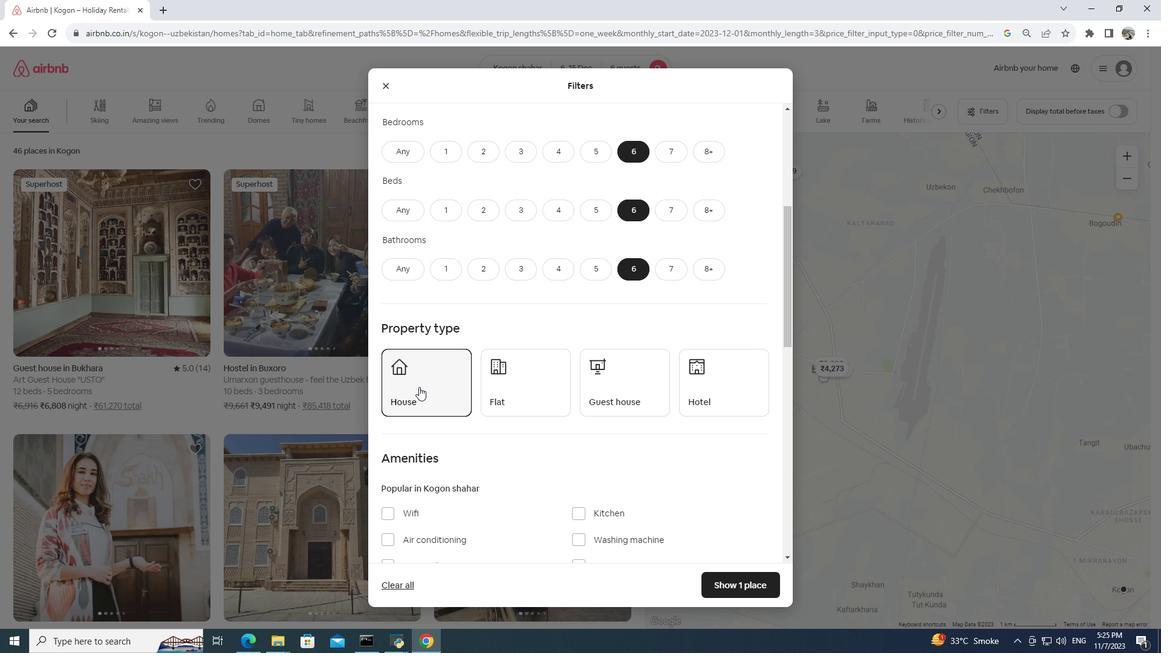 
Action: Mouse scrolled (419, 386) with delta (0, 0)
Screenshot: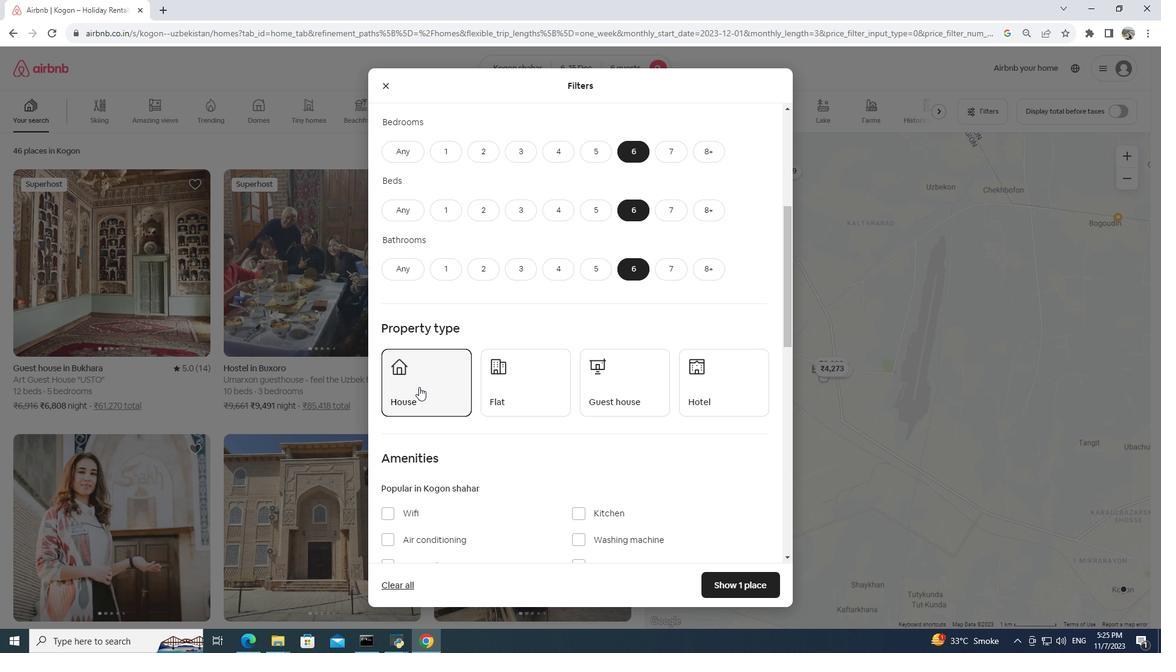 
Action: Mouse scrolled (419, 386) with delta (0, 0)
Screenshot: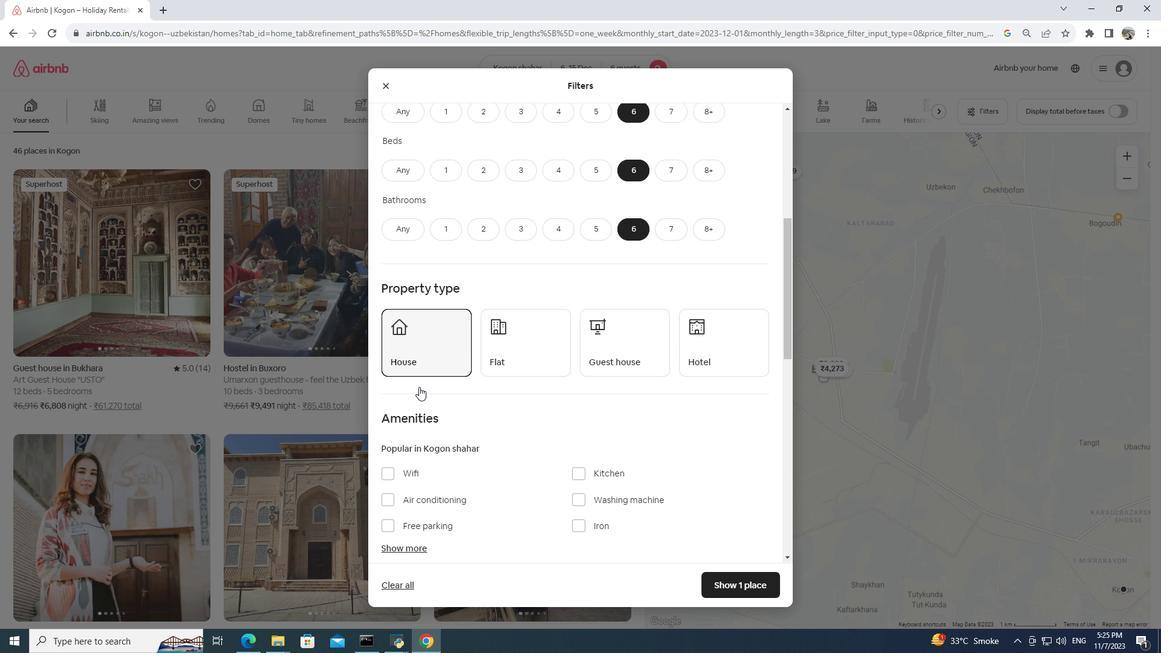 
Action: Mouse moved to (393, 272)
Screenshot: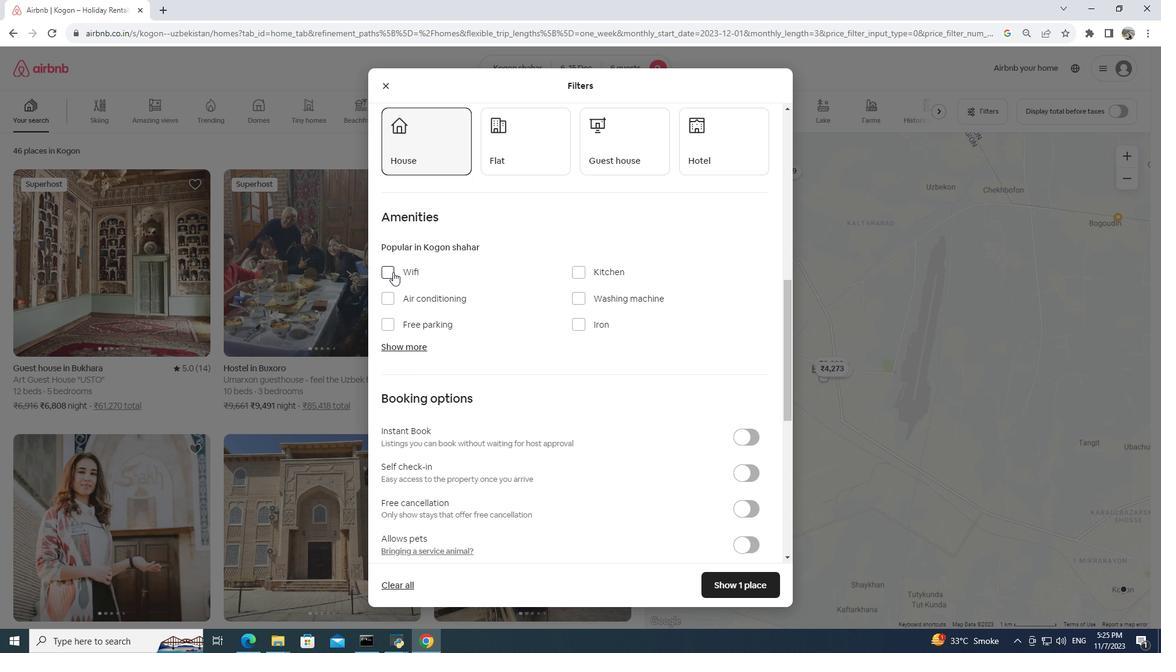 
Action: Mouse pressed left at (393, 272)
Screenshot: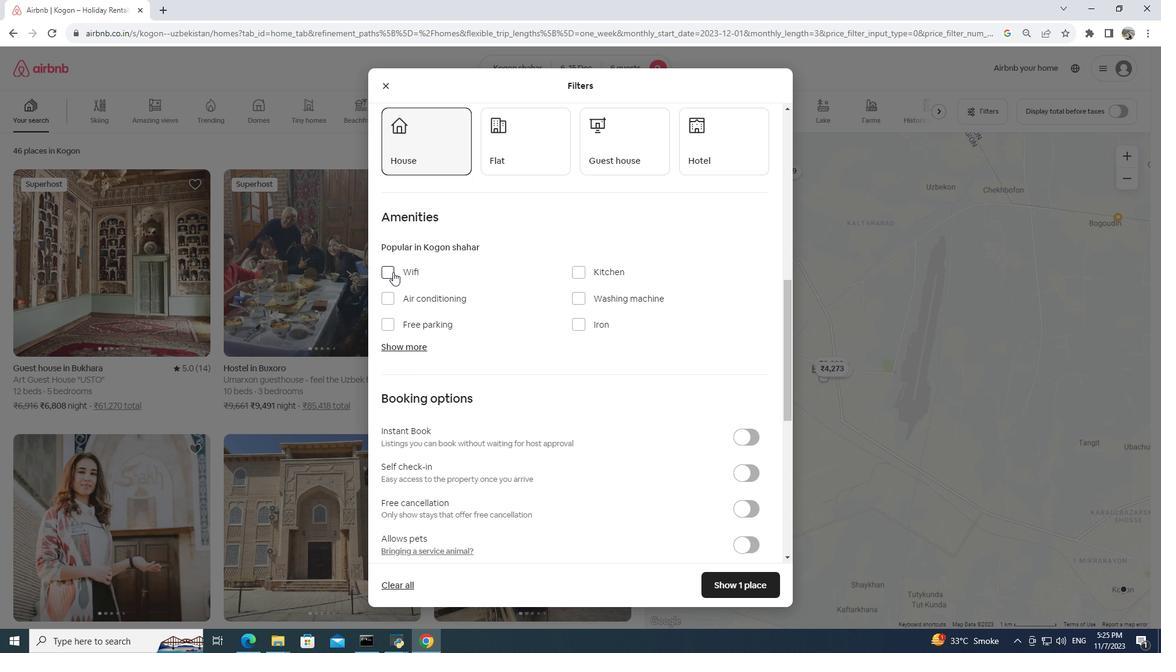 
Action: Mouse moved to (403, 347)
Screenshot: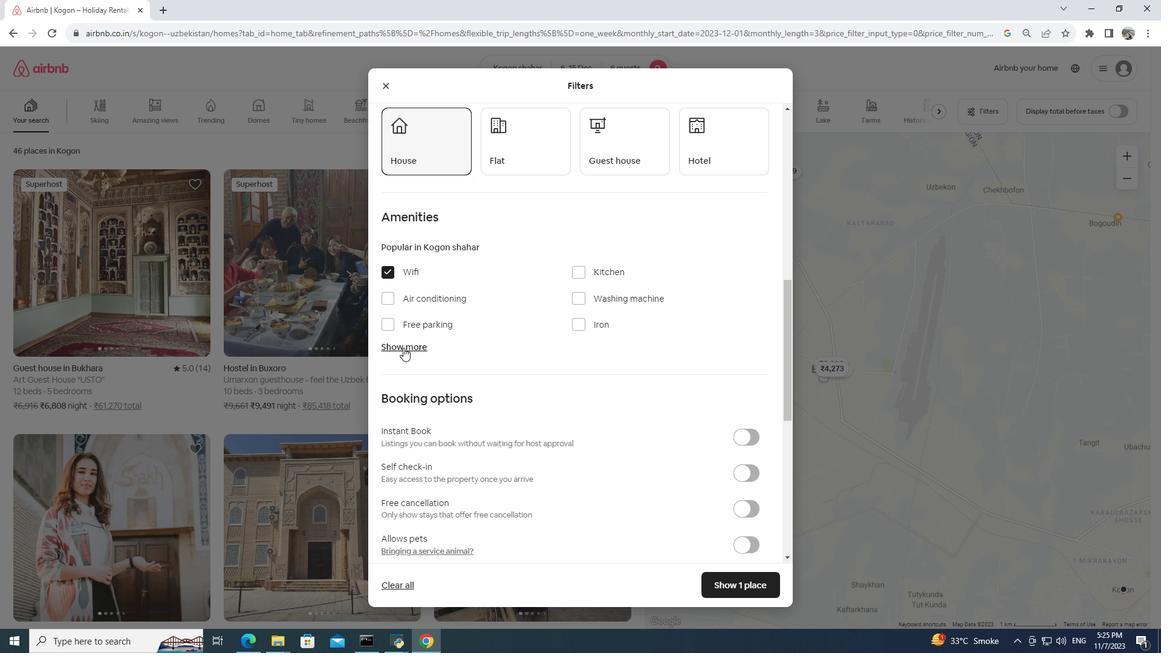 
Action: Mouse pressed left at (403, 347)
Screenshot: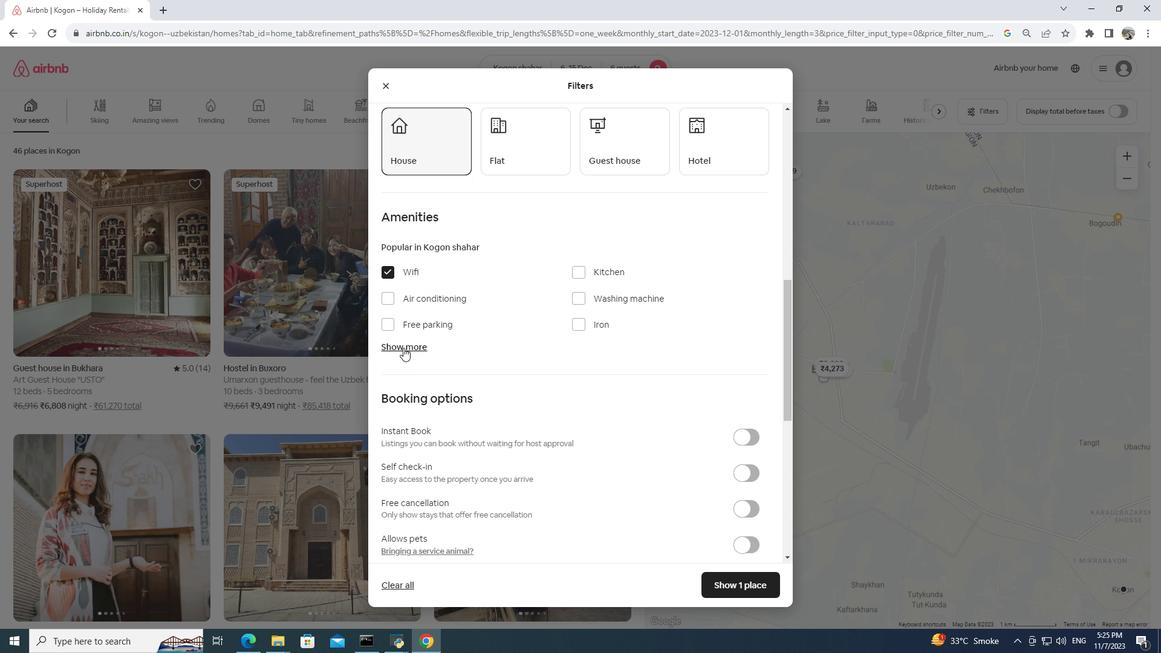 
Action: Mouse moved to (581, 411)
Screenshot: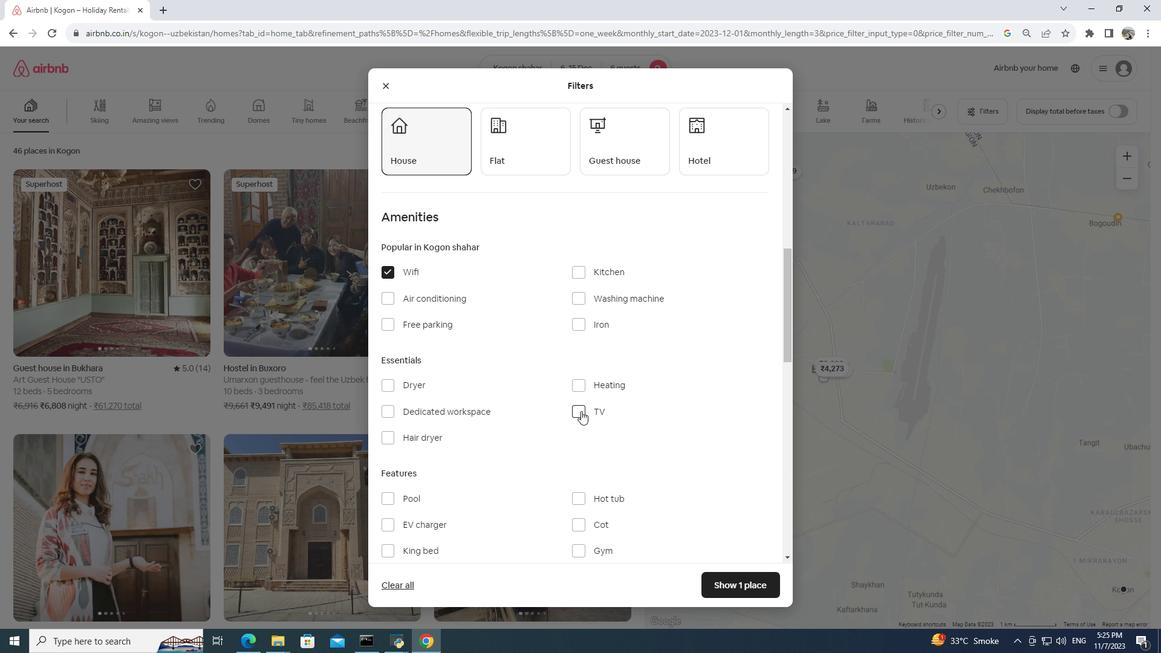 
Action: Mouse pressed left at (581, 411)
Screenshot: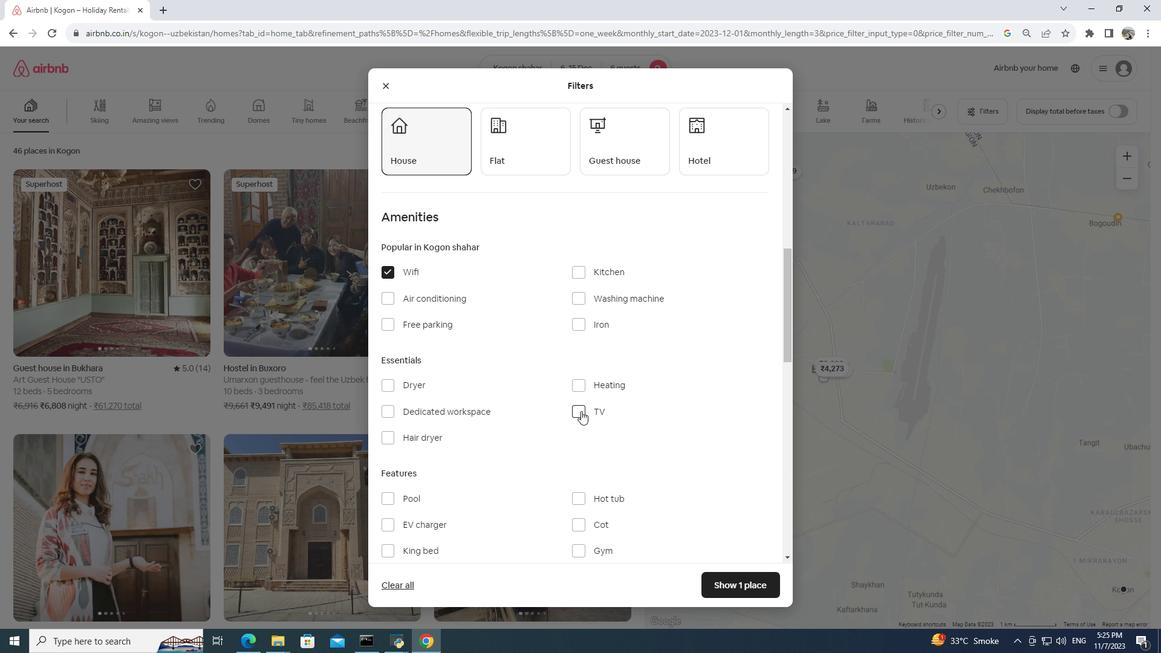 
Action: Mouse moved to (371, 316)
Screenshot: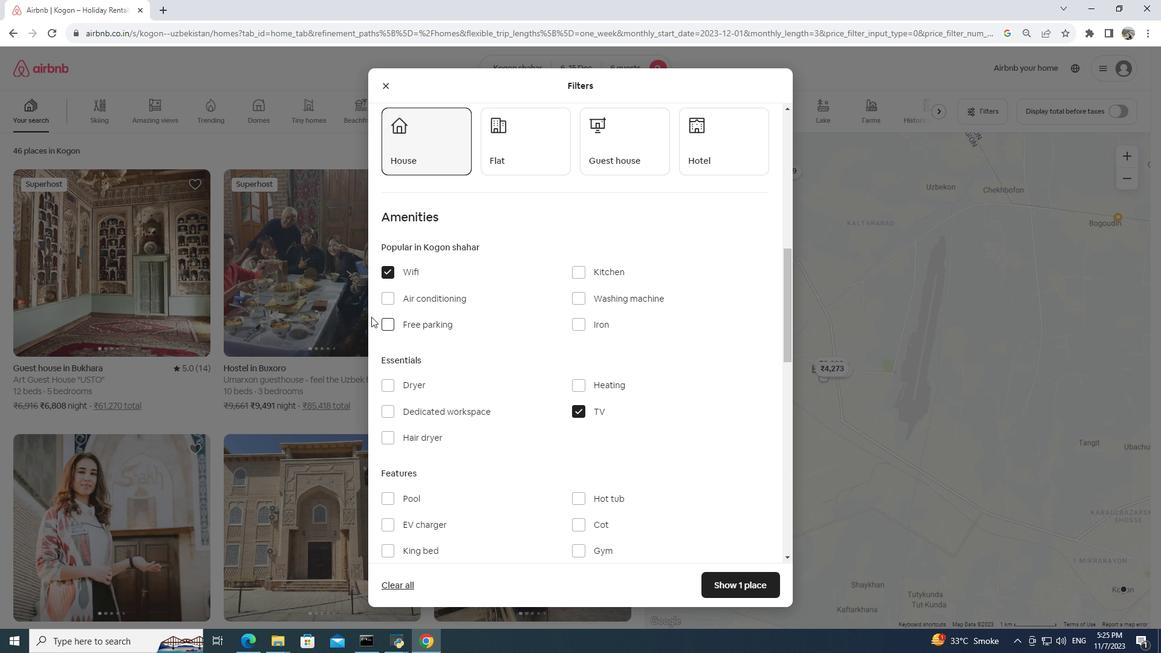 
Action: Mouse pressed left at (371, 316)
Screenshot: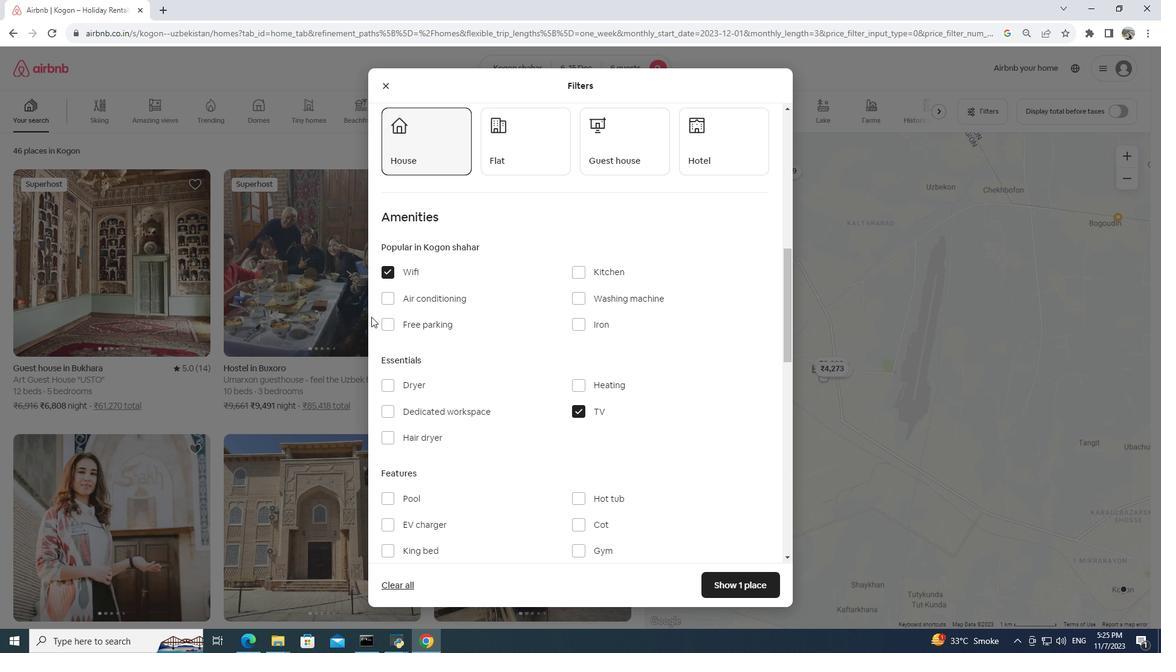 
Action: Mouse moved to (390, 319)
Screenshot: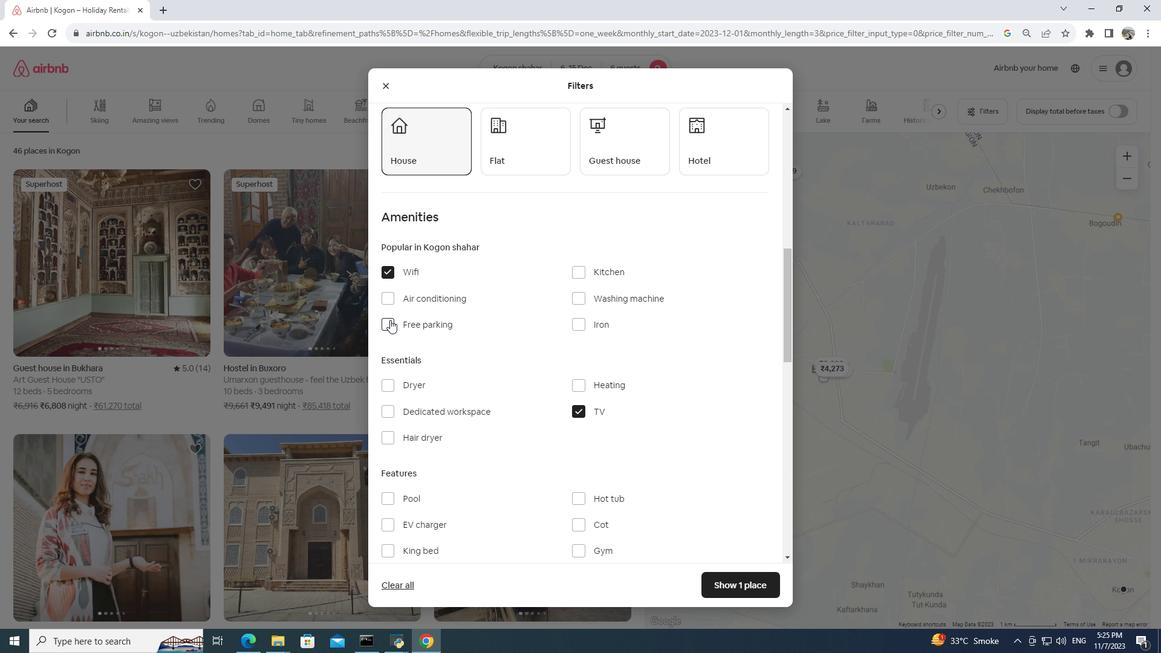
Action: Mouse pressed left at (390, 319)
Screenshot: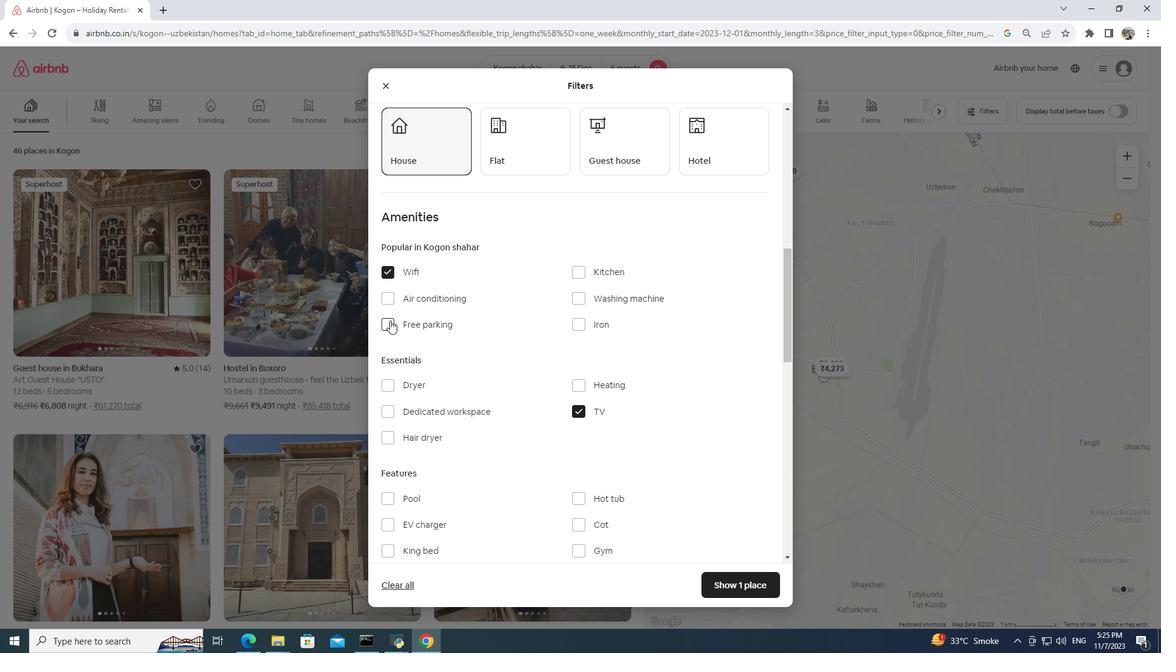 
Action: Mouse moved to (552, 354)
Screenshot: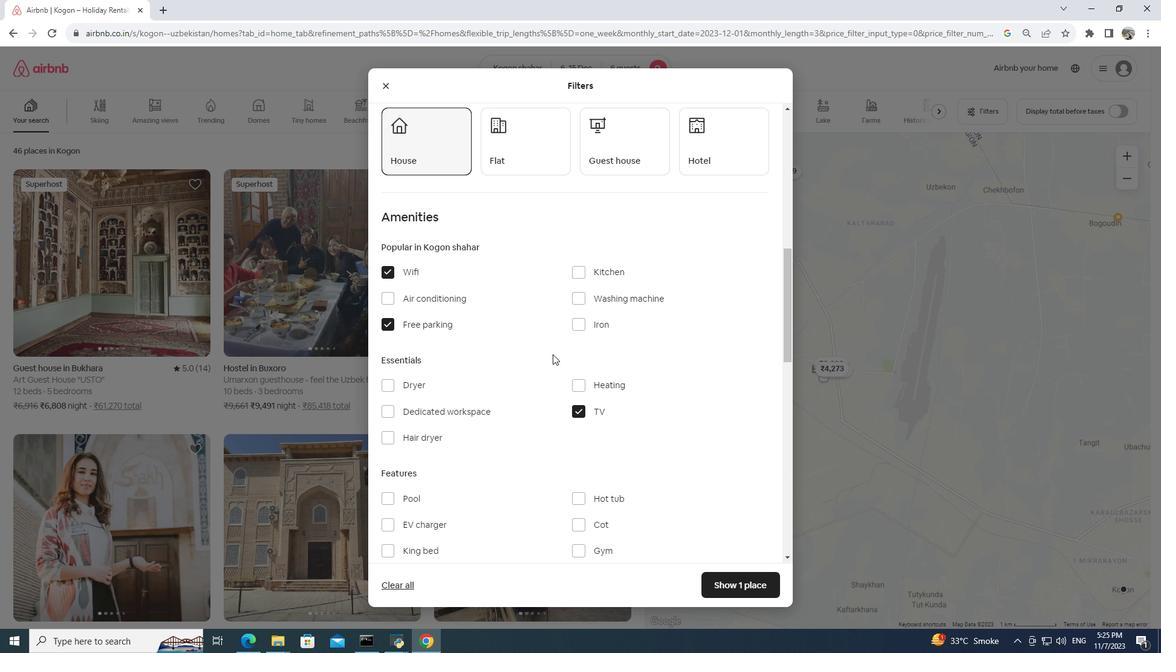 
Action: Mouse scrolled (552, 353) with delta (0, 0)
Screenshot: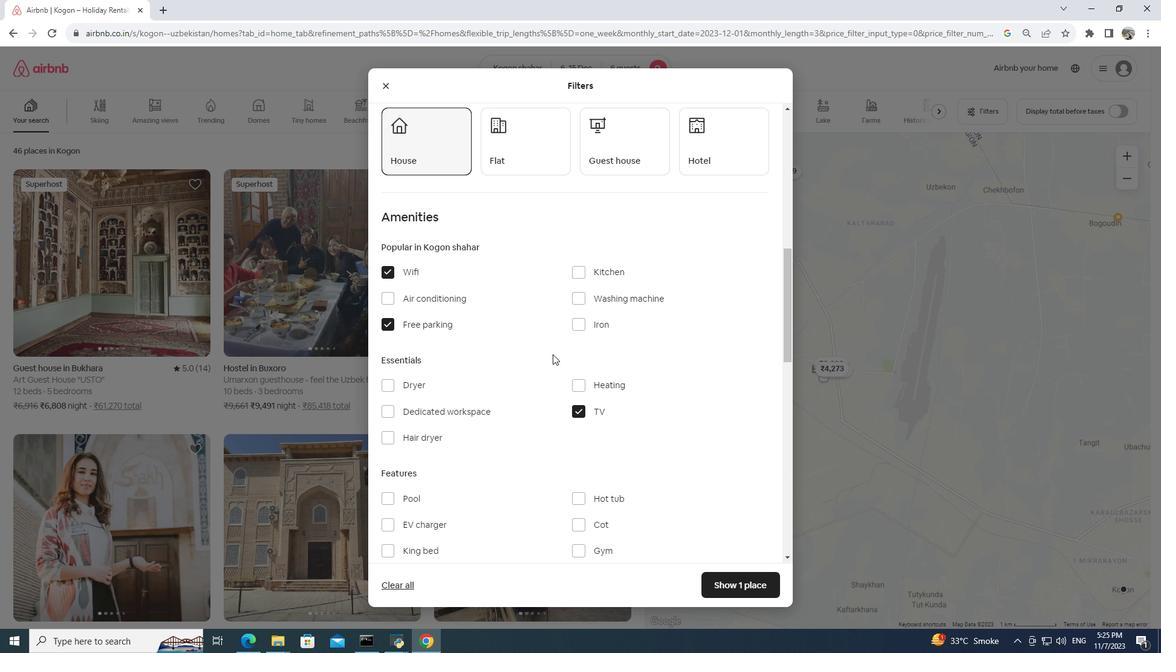 
Action: Mouse moved to (552, 354)
Screenshot: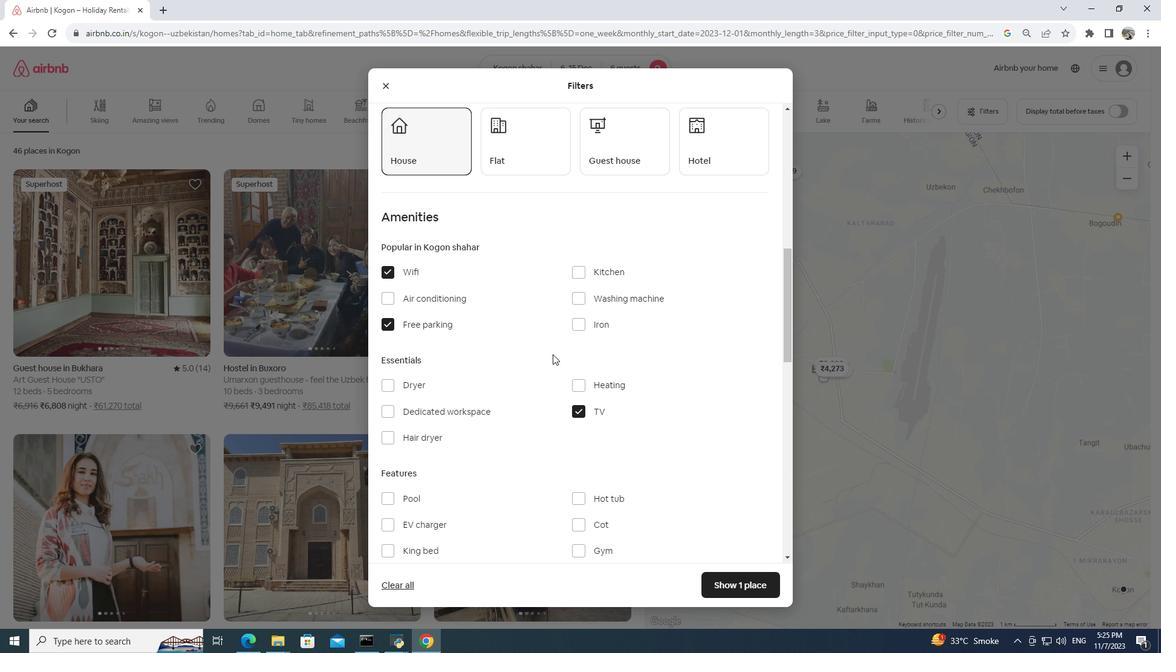 
Action: Mouse scrolled (552, 353) with delta (0, 0)
Screenshot: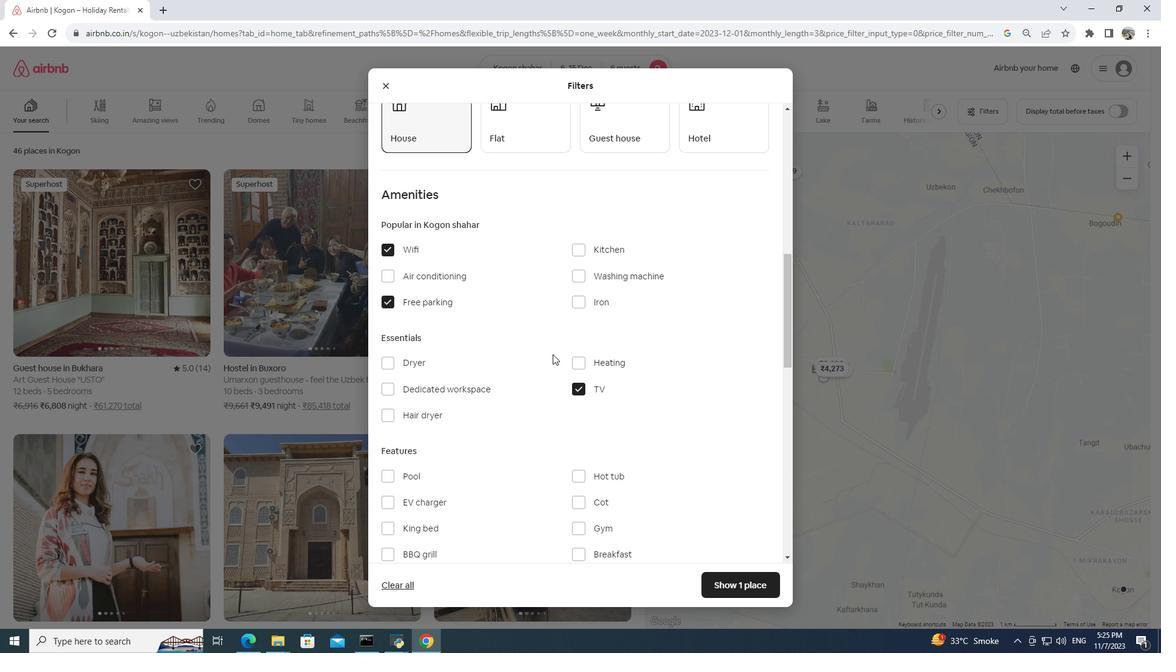 
Action: Mouse moved to (586, 425)
Screenshot: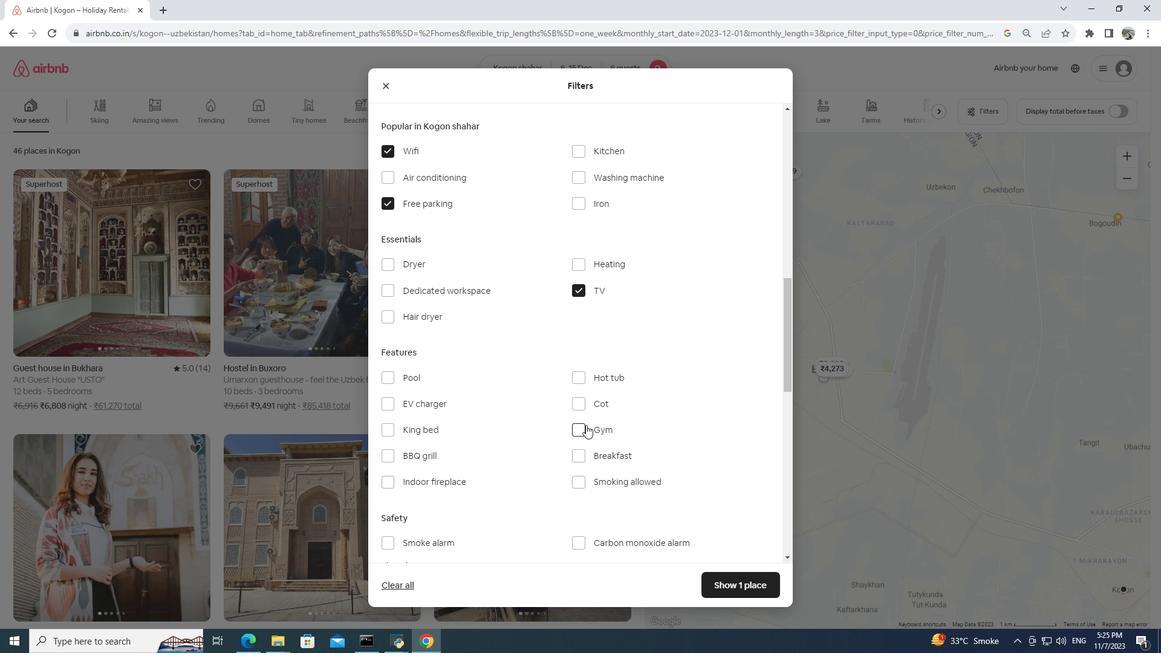 
Action: Mouse pressed left at (586, 425)
Screenshot: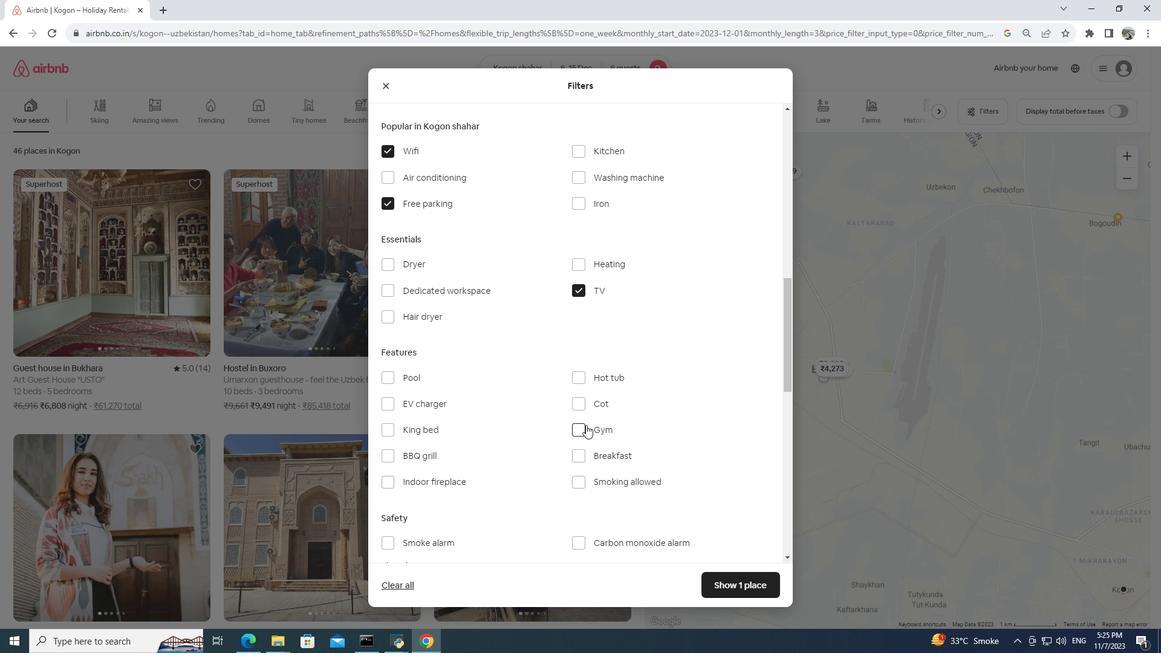 
Action: Mouse moved to (583, 454)
Screenshot: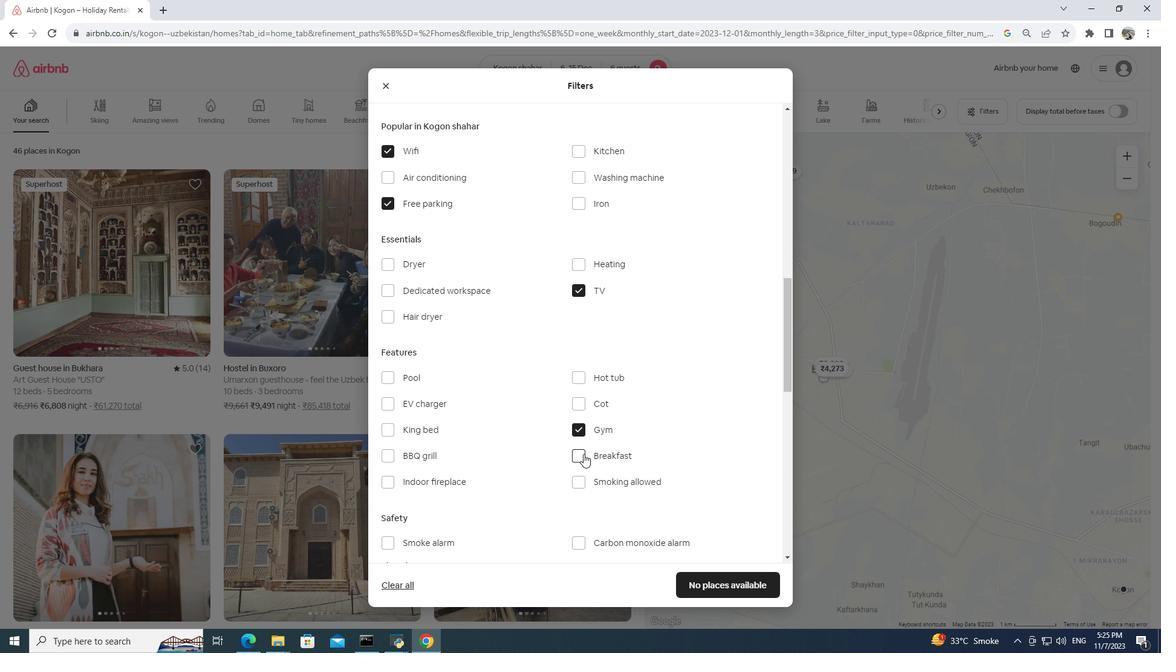 
Action: Mouse pressed left at (583, 454)
Screenshot: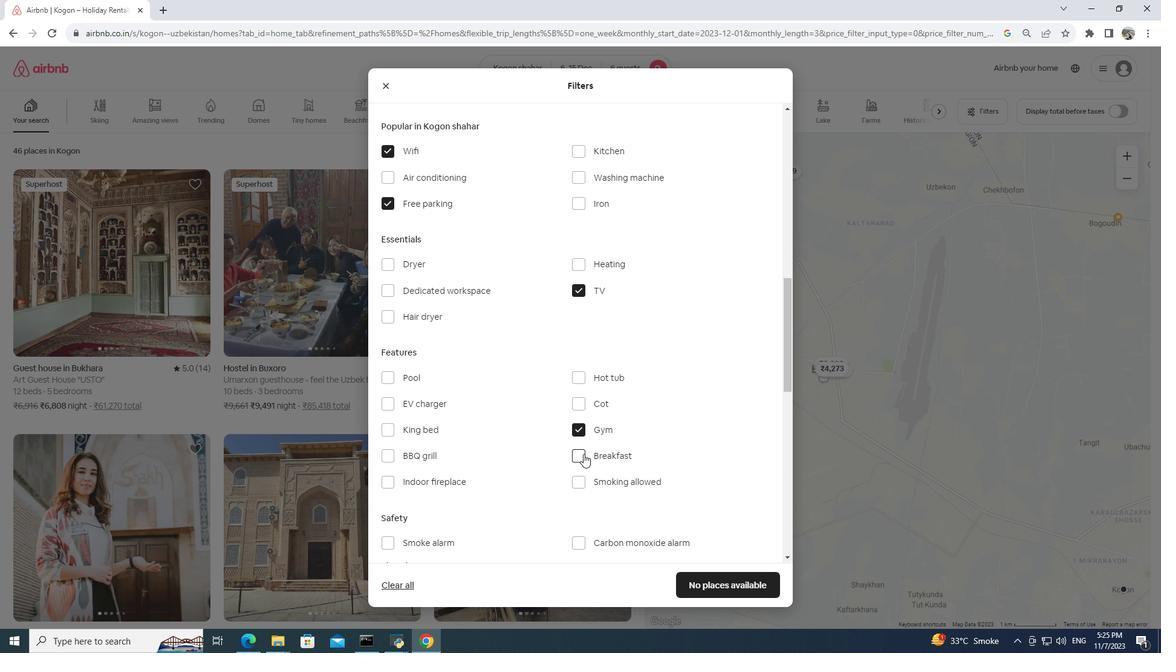 
Action: Mouse moved to (737, 582)
Screenshot: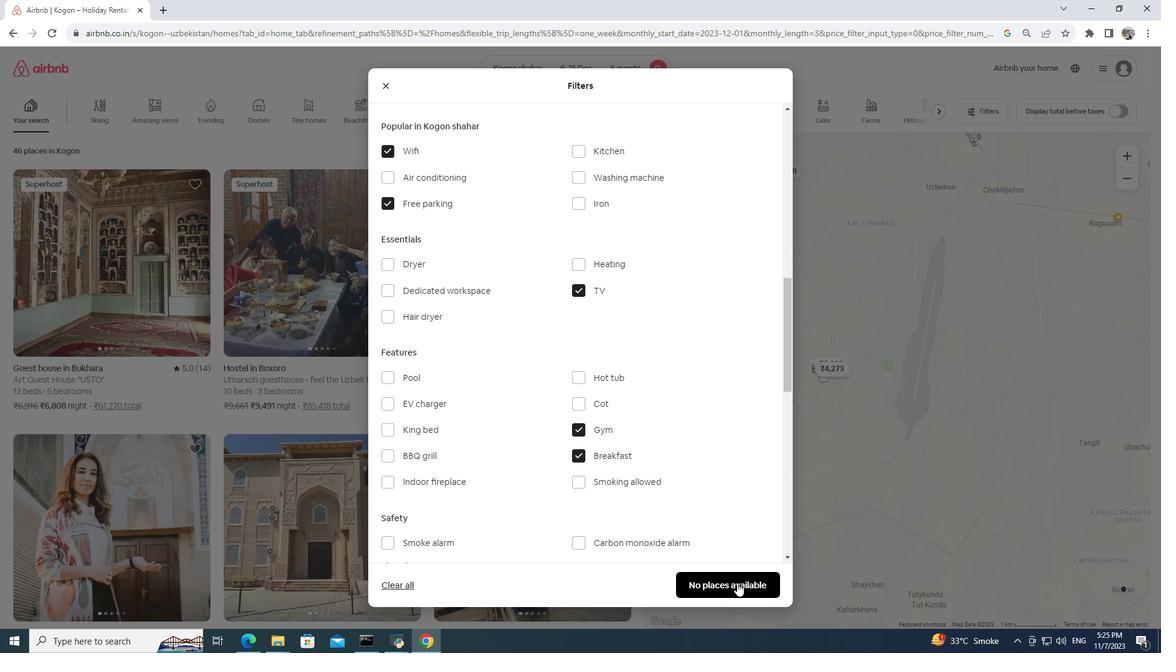 
Action: Mouse pressed left at (737, 582)
Screenshot: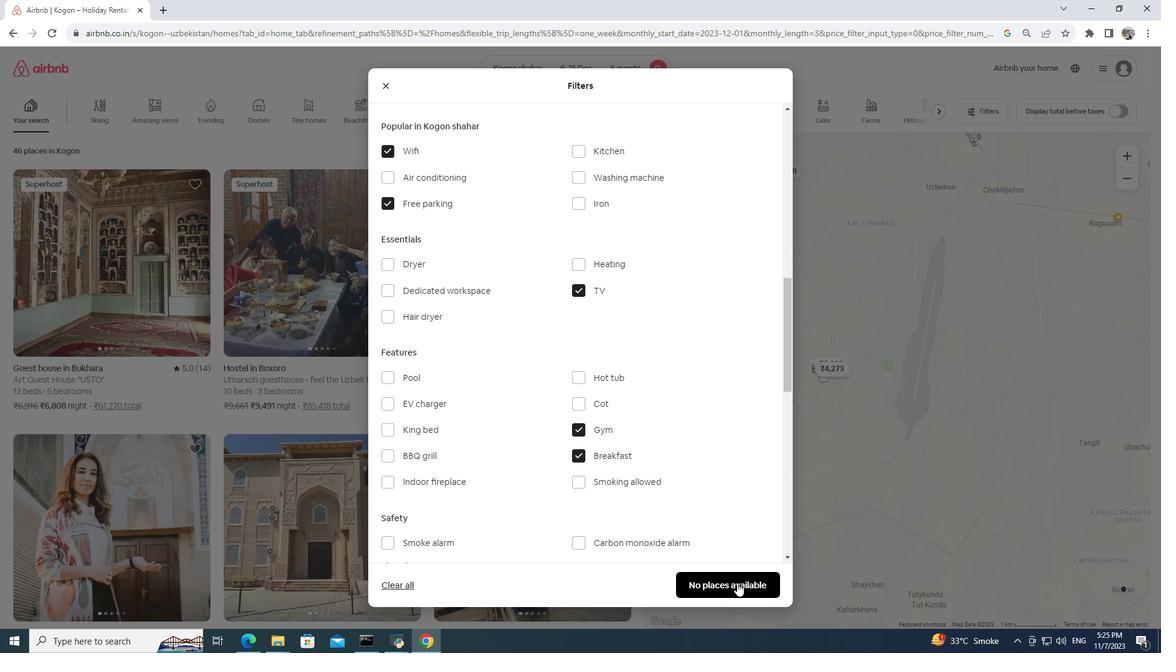 
Action: Mouse moved to (362, 437)
Screenshot: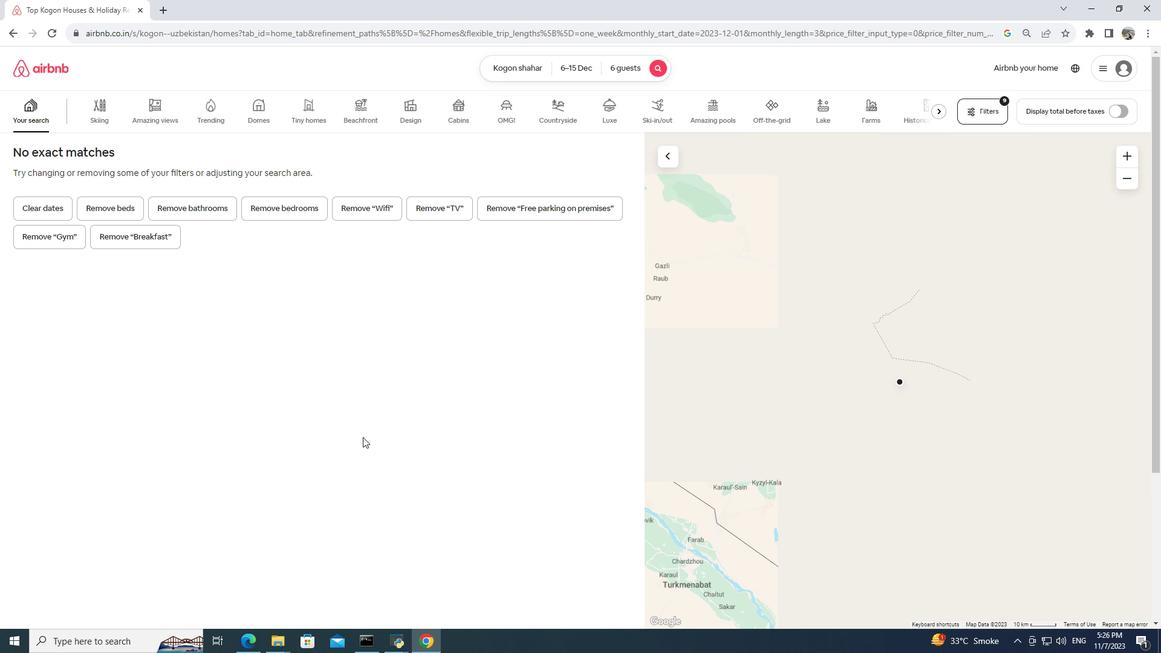 
